 Task: Upload an image "Image1" from your computer in the comment.
Action: Mouse pressed left at (446, 262)
Screenshot: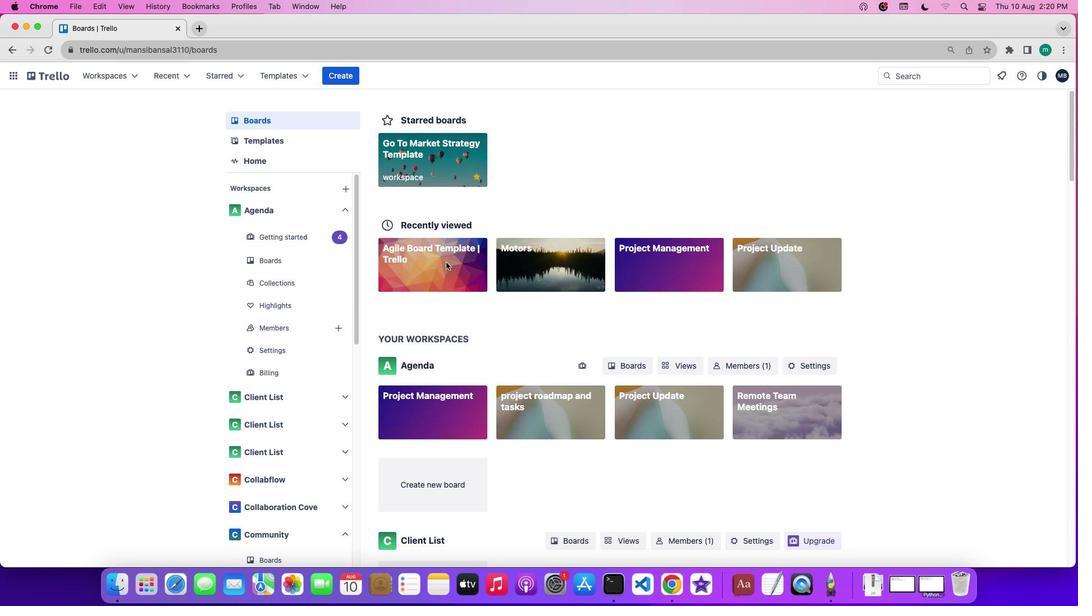 
Action: Mouse moved to (445, 262)
Screenshot: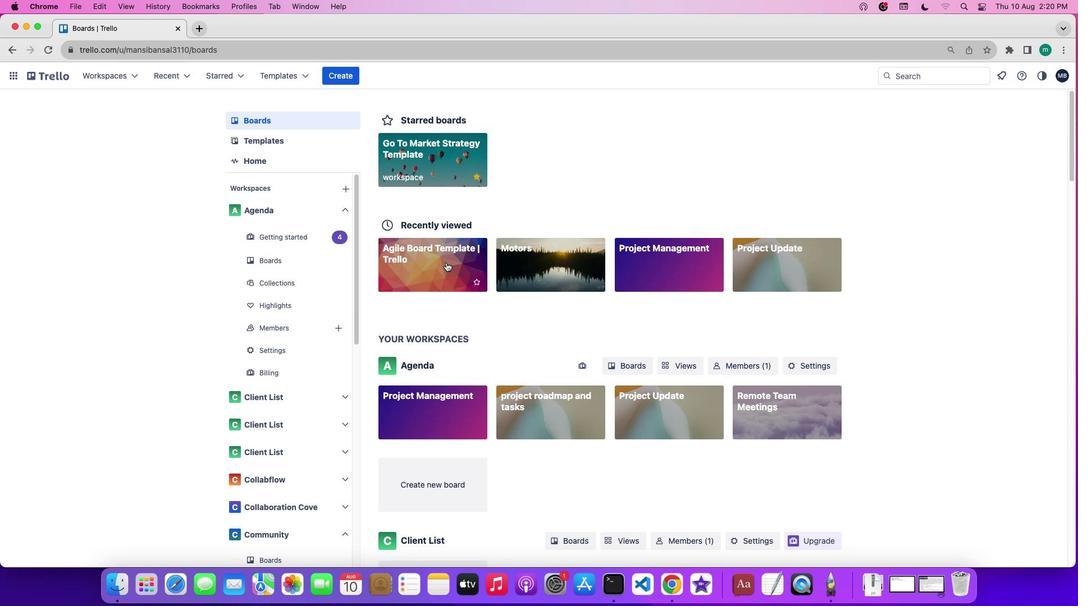 
Action: Mouse pressed left at (445, 262)
Screenshot: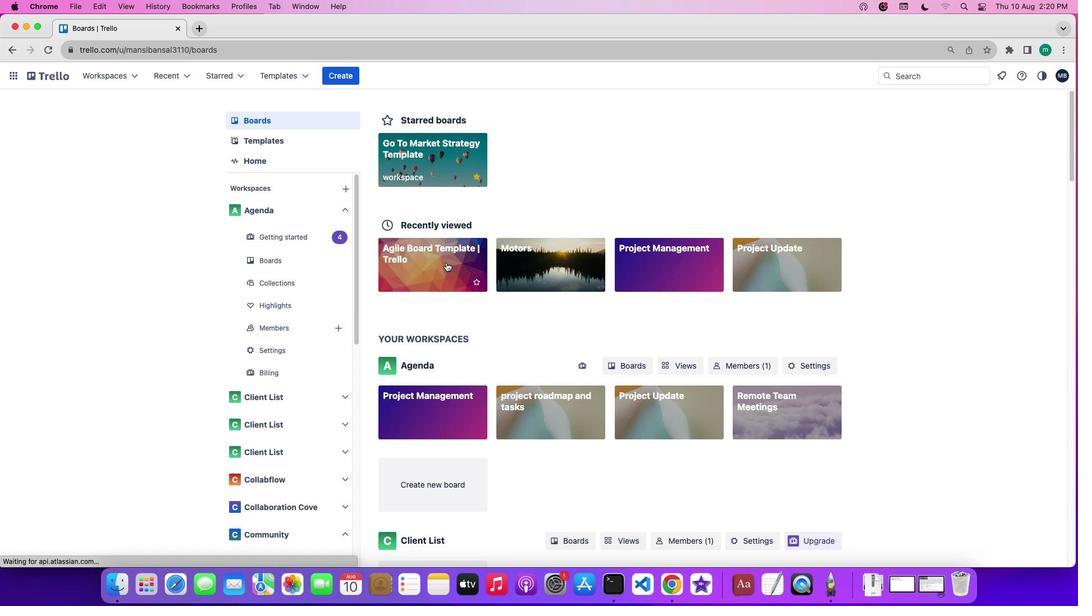 
Action: Mouse moved to (130, 380)
Screenshot: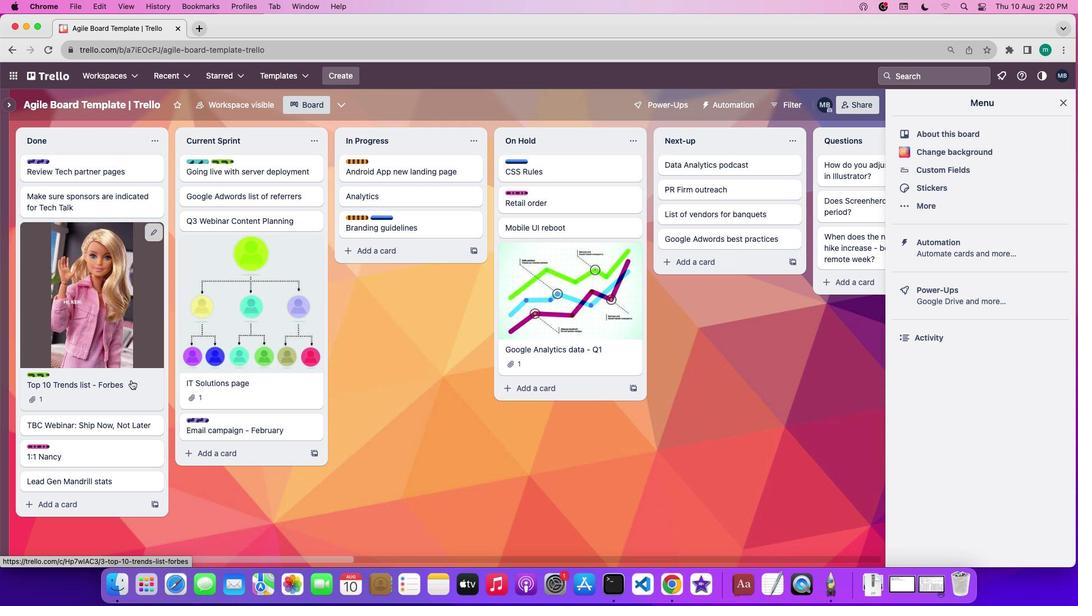 
Action: Mouse pressed left at (130, 380)
Screenshot: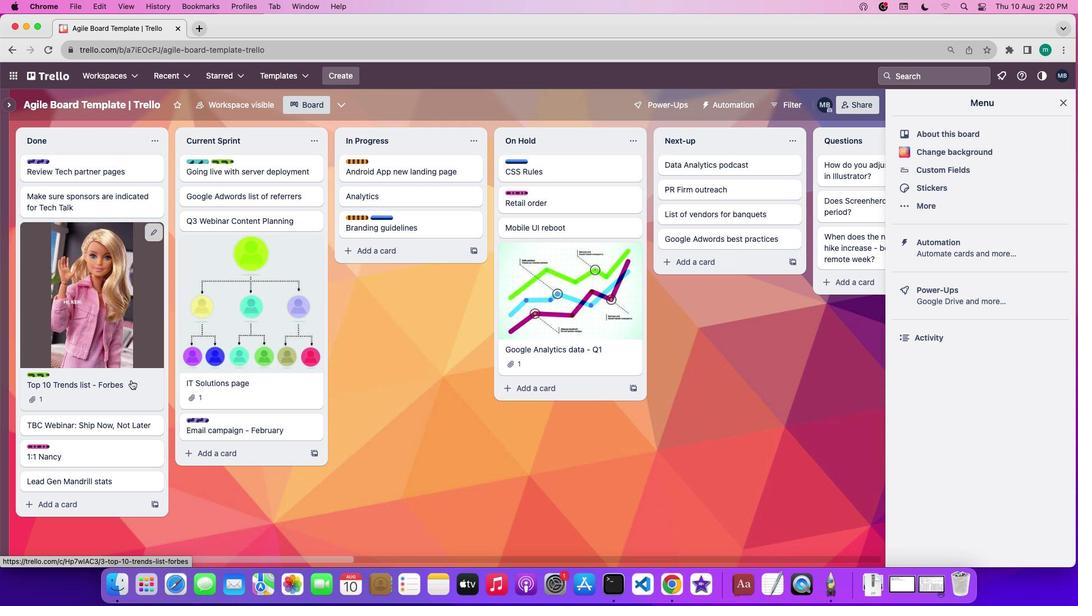 
Action: Mouse moved to (563, 356)
Screenshot: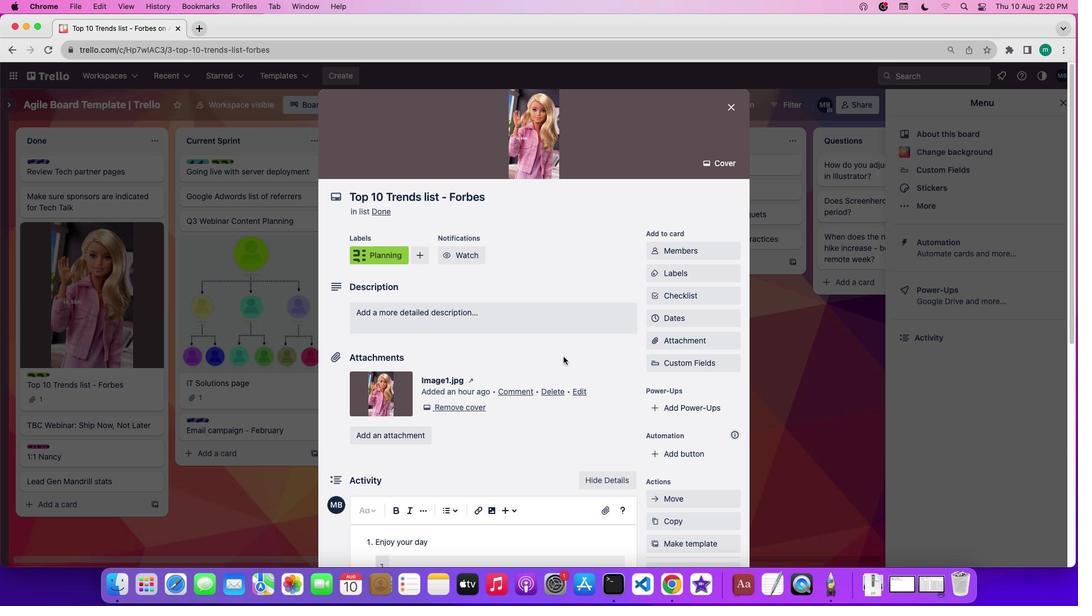
Action: Mouse scrolled (563, 356) with delta (0, 0)
Screenshot: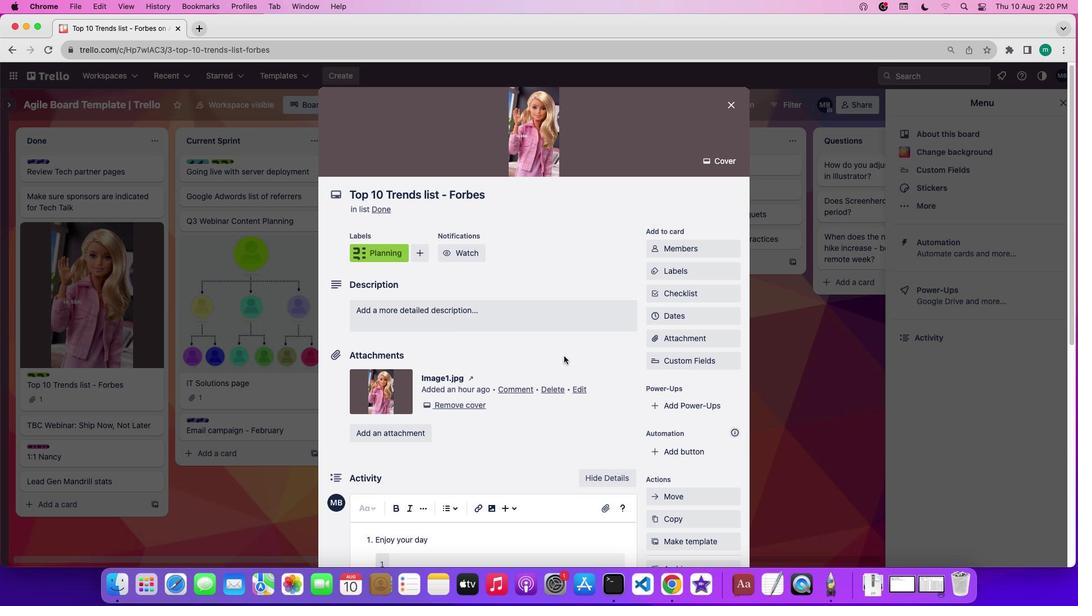 
Action: Mouse scrolled (563, 356) with delta (0, 0)
Screenshot: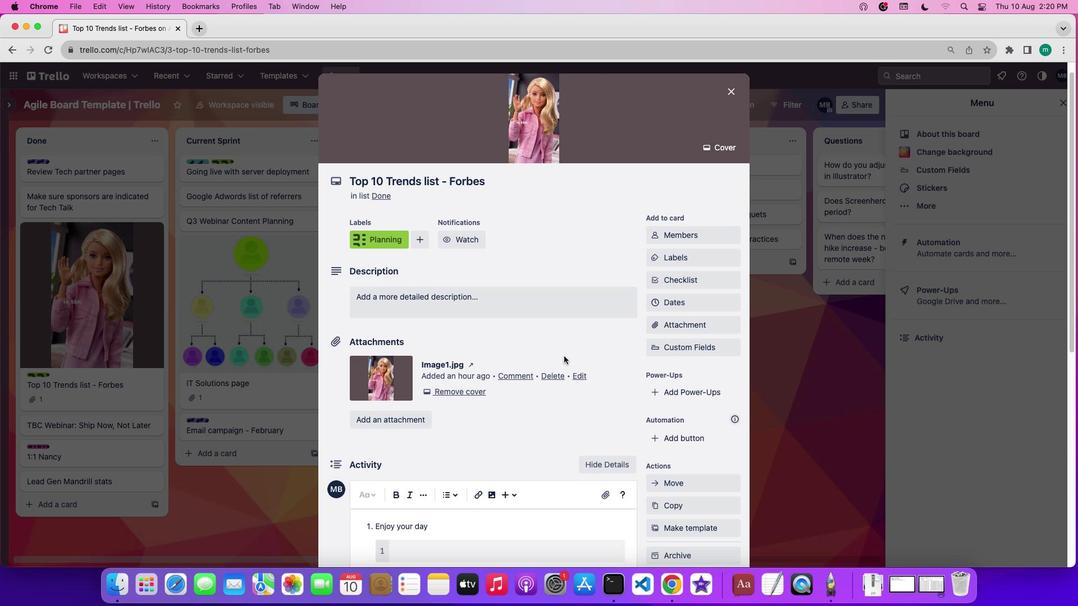 
Action: Mouse moved to (563, 356)
Screenshot: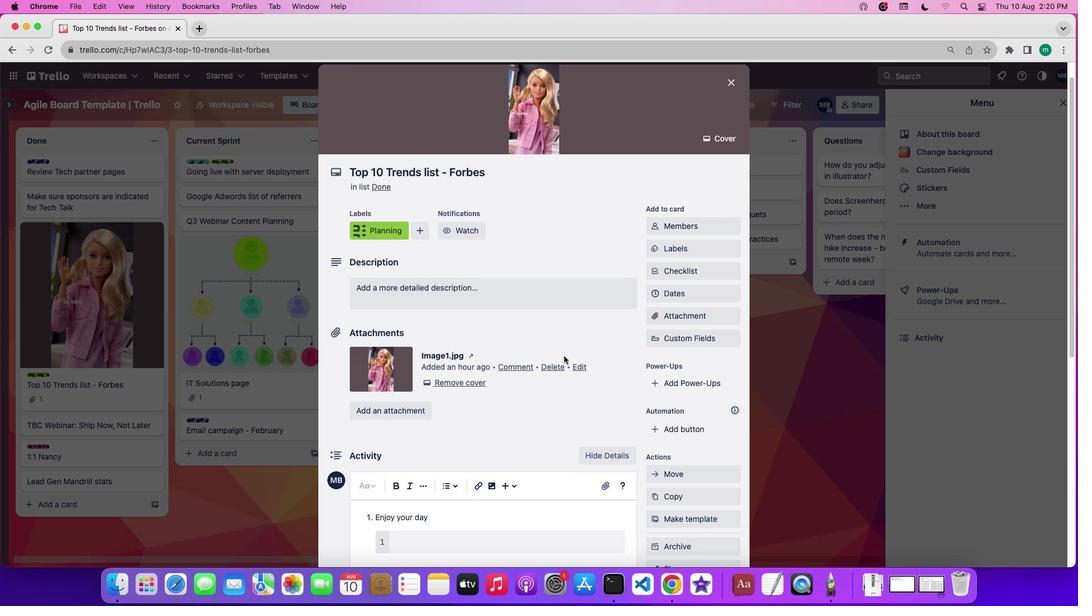 
Action: Mouse scrolled (563, 356) with delta (0, 0)
Screenshot: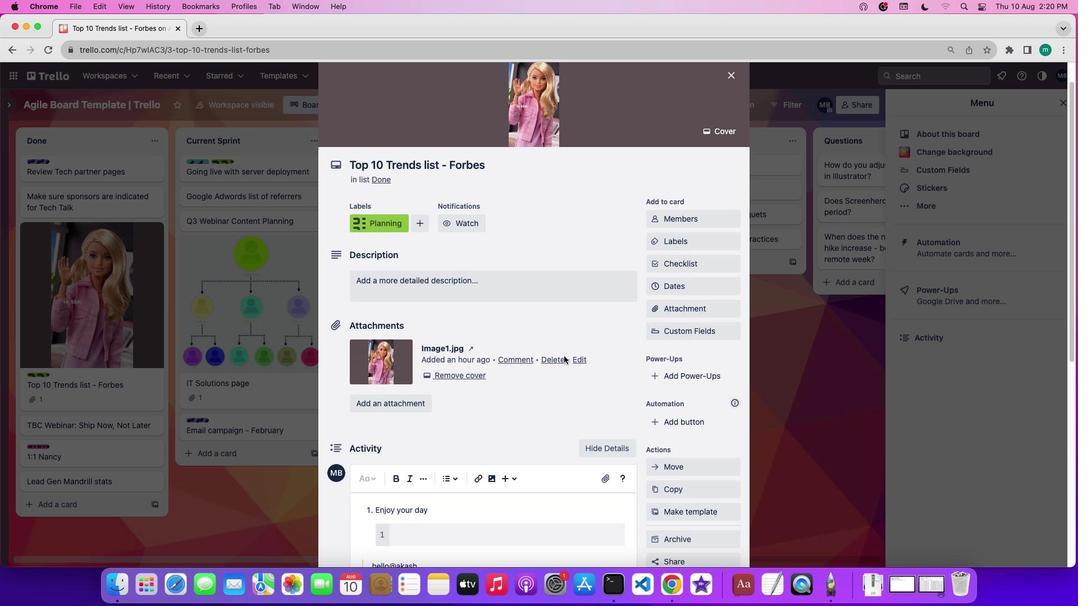 
Action: Mouse scrolled (563, 356) with delta (0, 0)
Screenshot: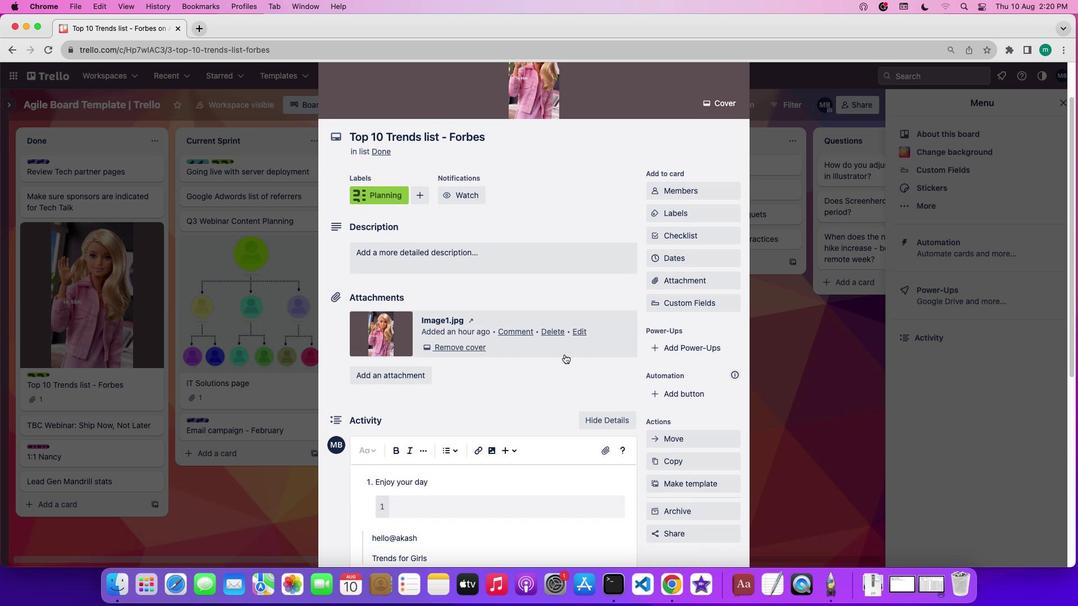 
Action: Mouse moved to (564, 354)
Screenshot: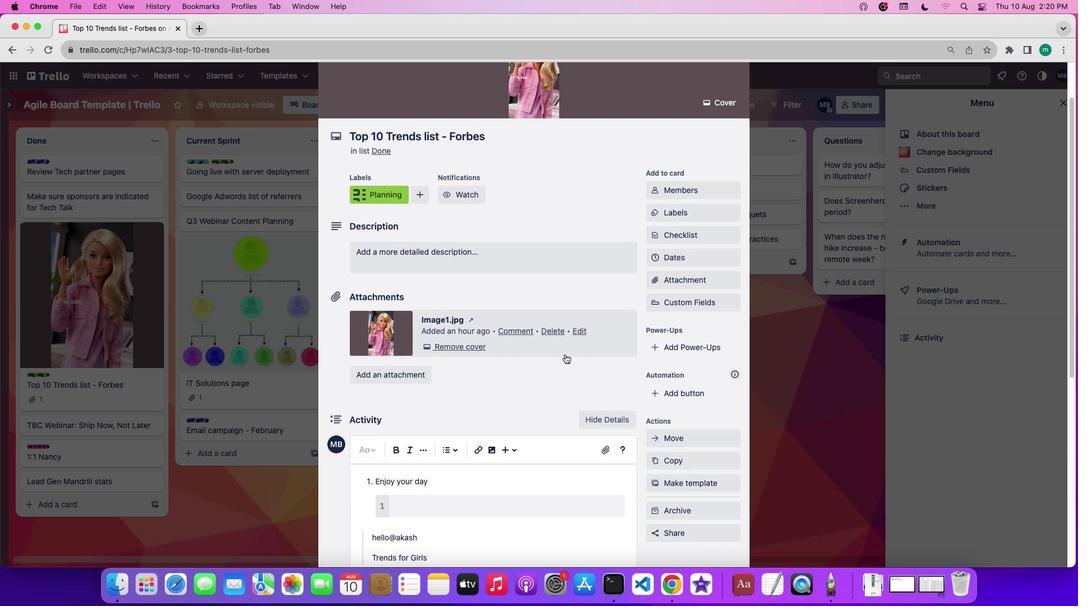 
Action: Mouse scrolled (564, 354) with delta (0, 0)
Screenshot: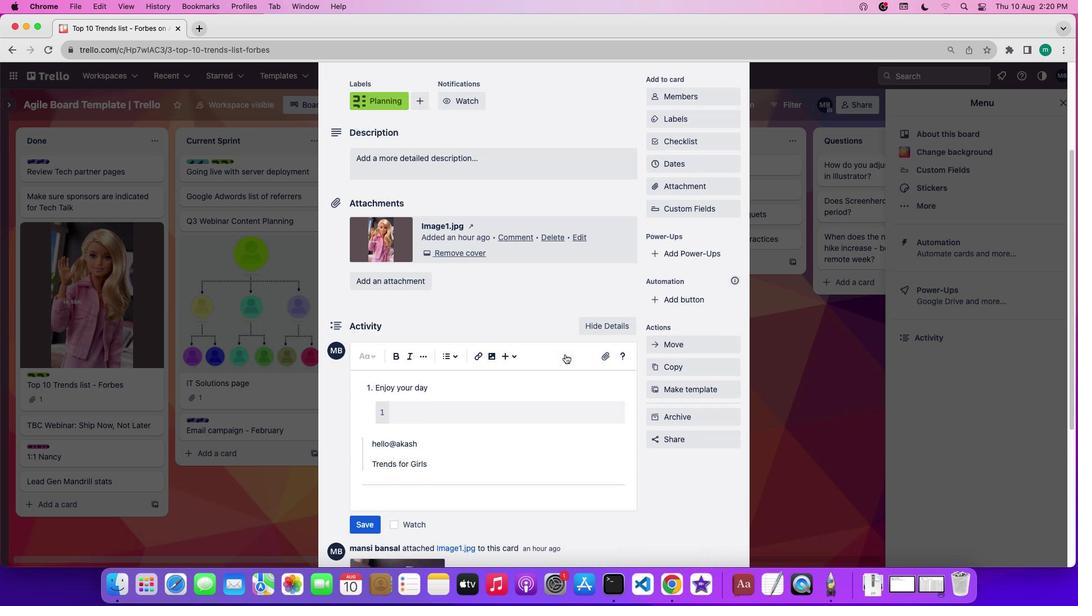 
Action: Mouse scrolled (564, 354) with delta (0, 0)
Screenshot: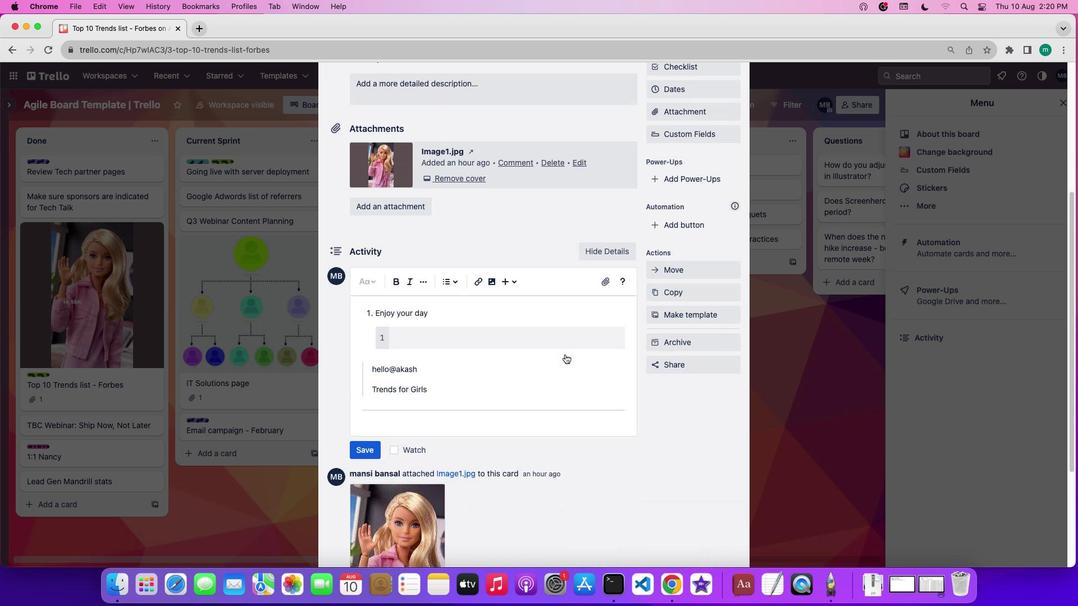 
Action: Mouse scrolled (564, 354) with delta (0, -1)
Screenshot: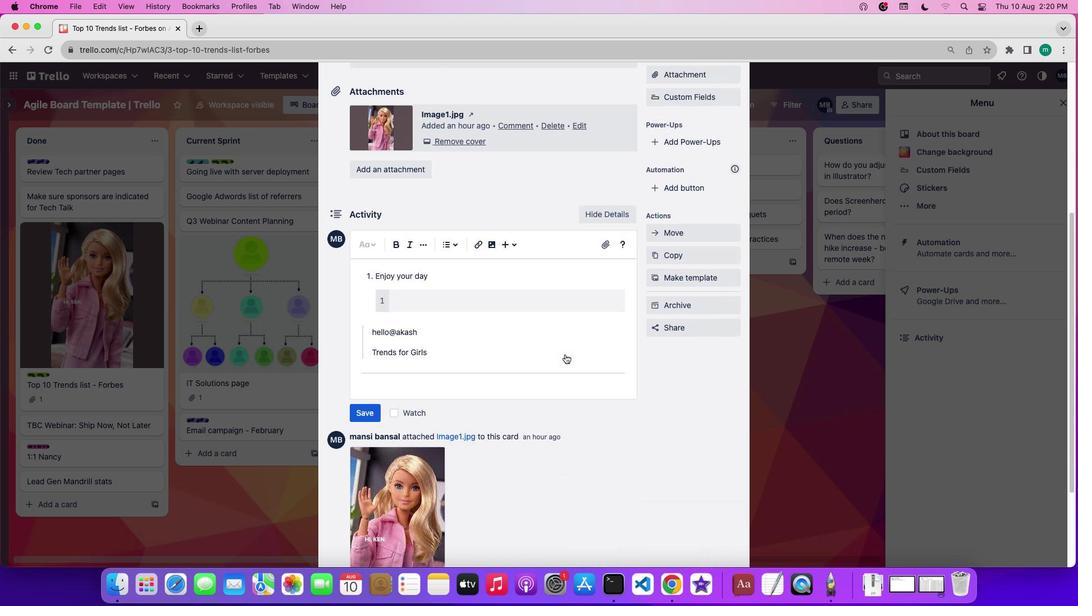 
Action: Mouse scrolled (564, 354) with delta (0, -2)
Screenshot: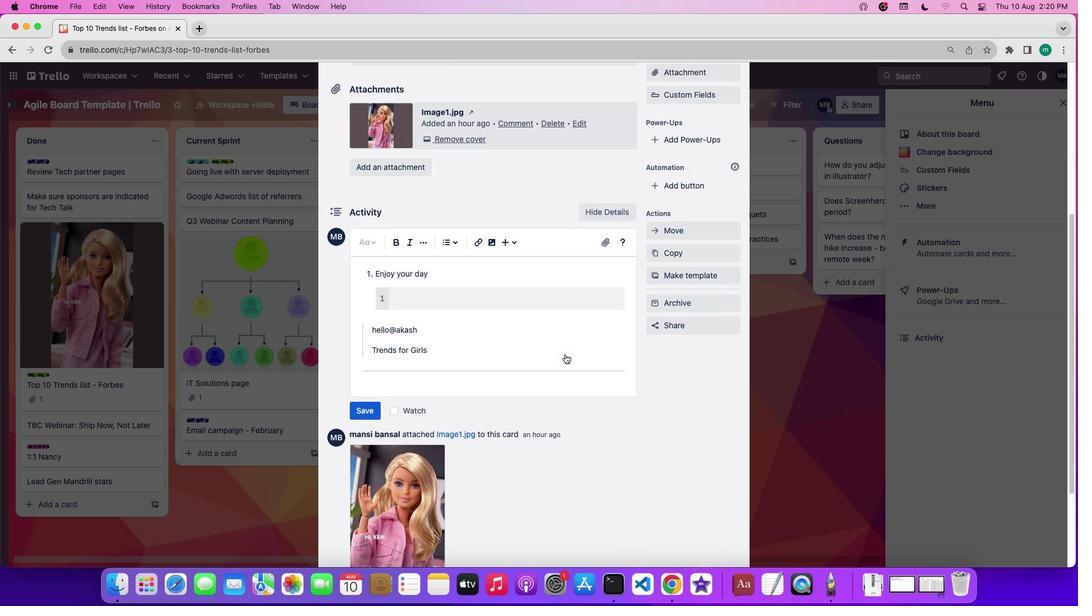 
Action: Mouse scrolled (564, 354) with delta (0, 0)
Screenshot: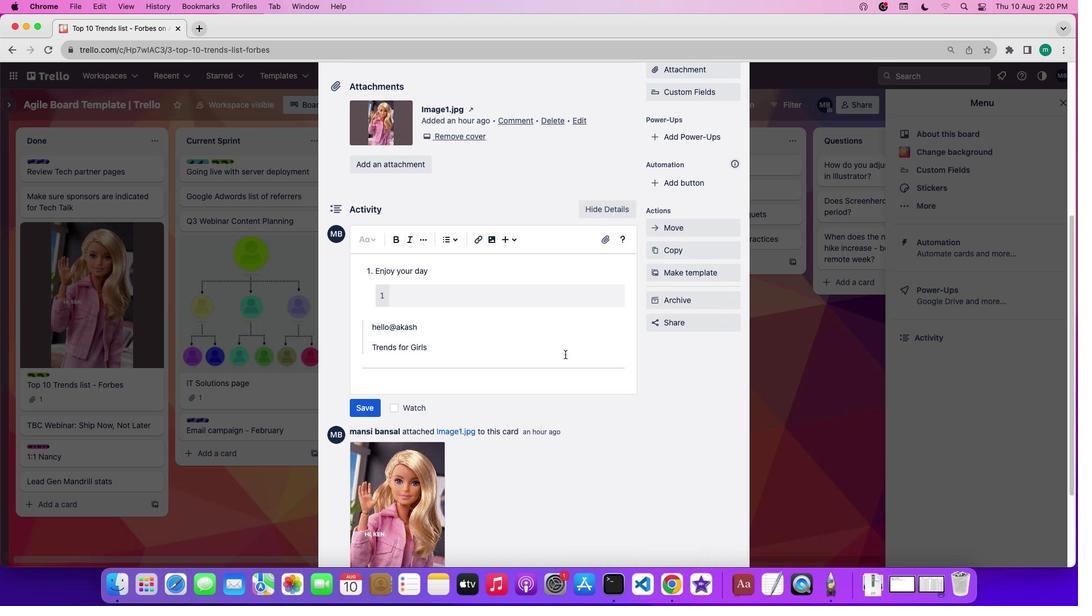 
Action: Mouse scrolled (564, 354) with delta (0, 0)
Screenshot: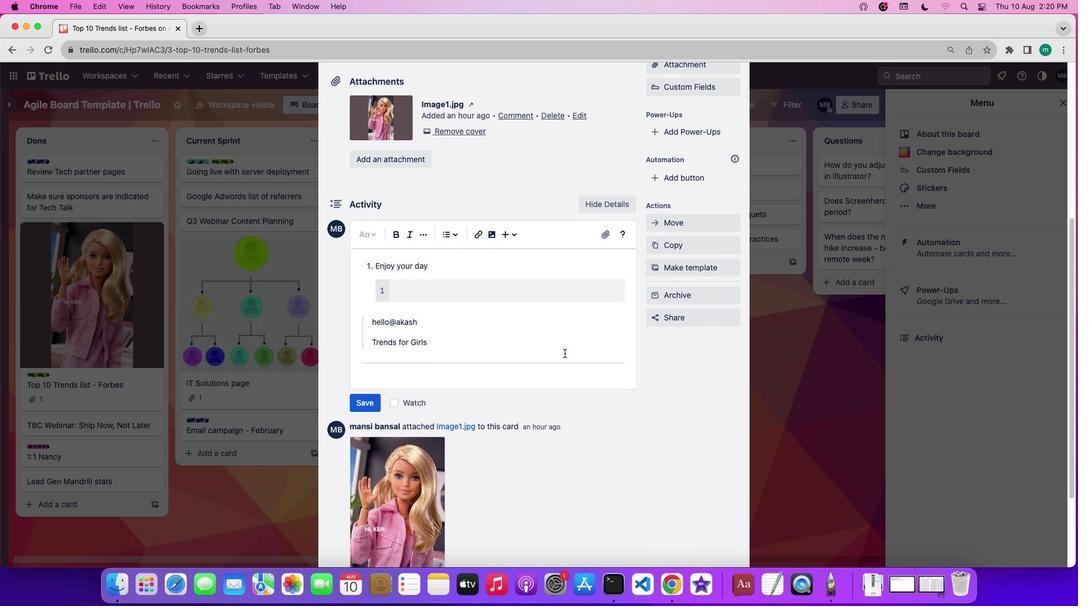 
Action: Mouse scrolled (564, 354) with delta (0, 0)
Screenshot: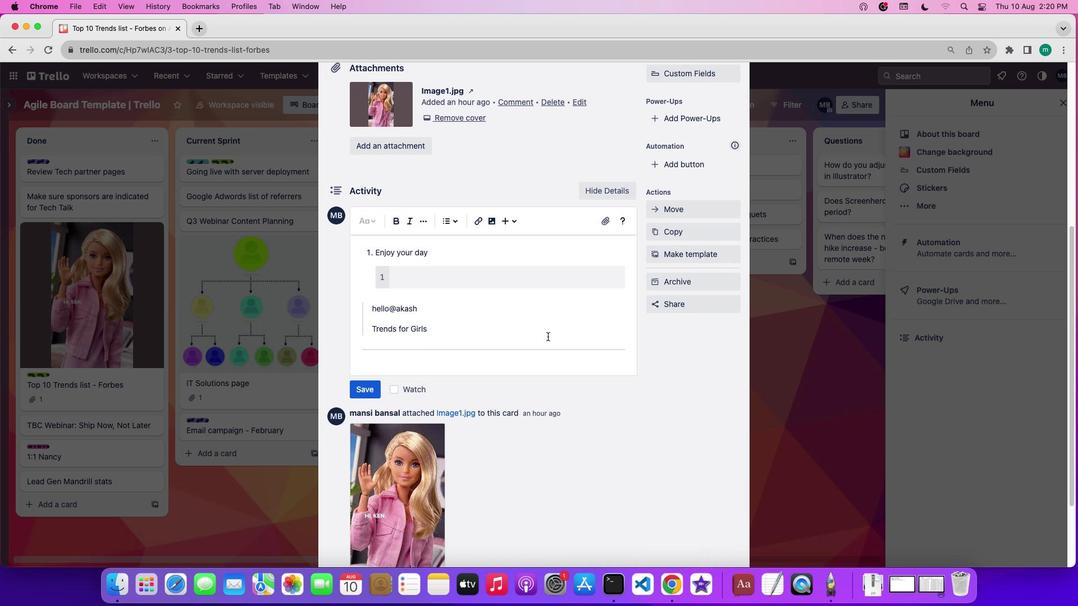 
Action: Mouse moved to (609, 216)
Screenshot: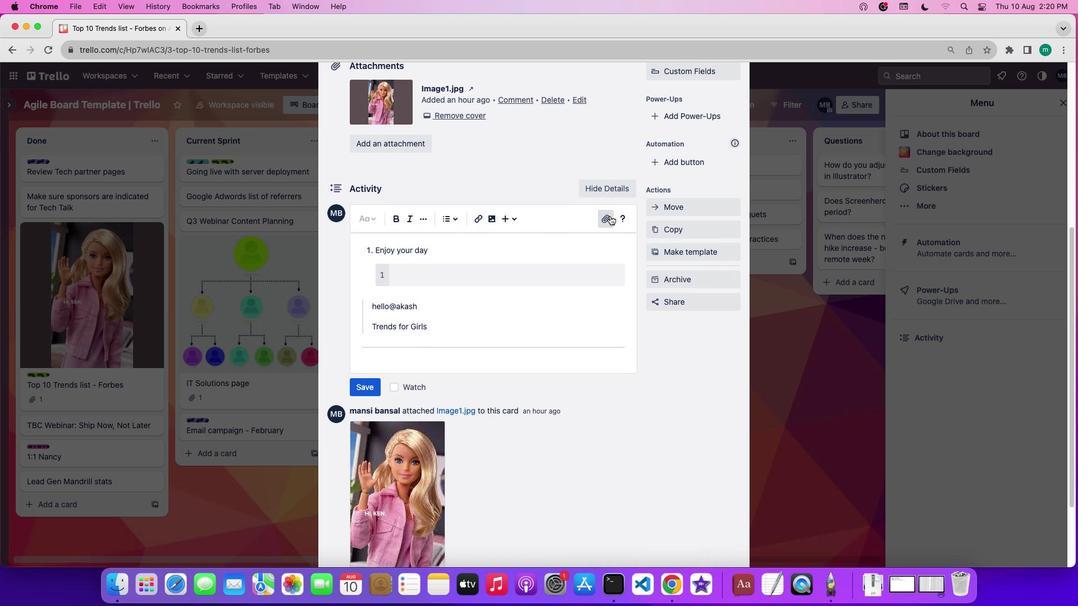 
Action: Mouse pressed left at (609, 216)
Screenshot: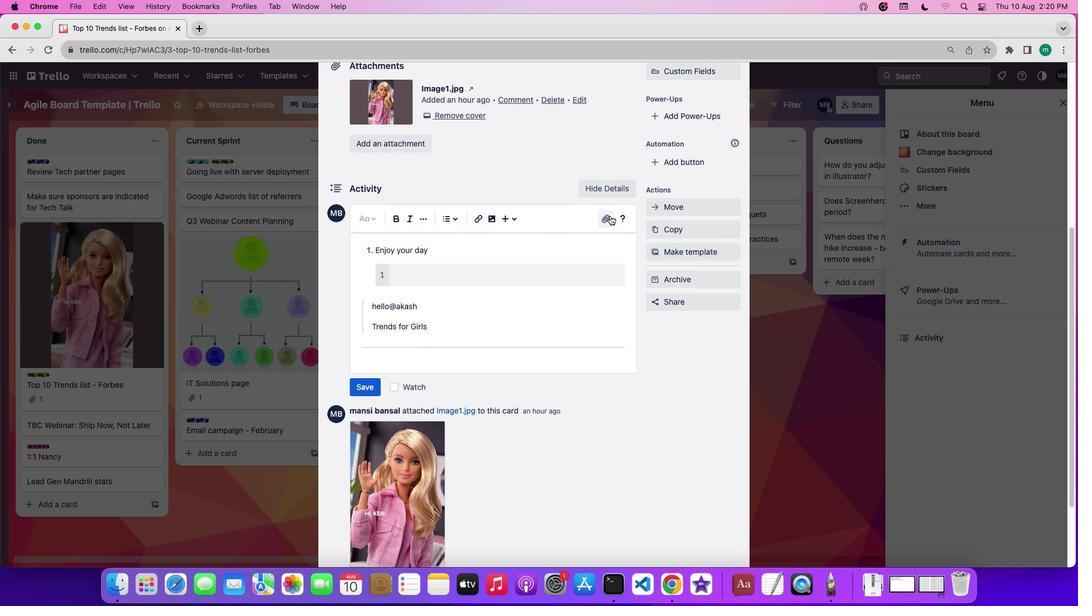
Action: Mouse moved to (476, 279)
Screenshot: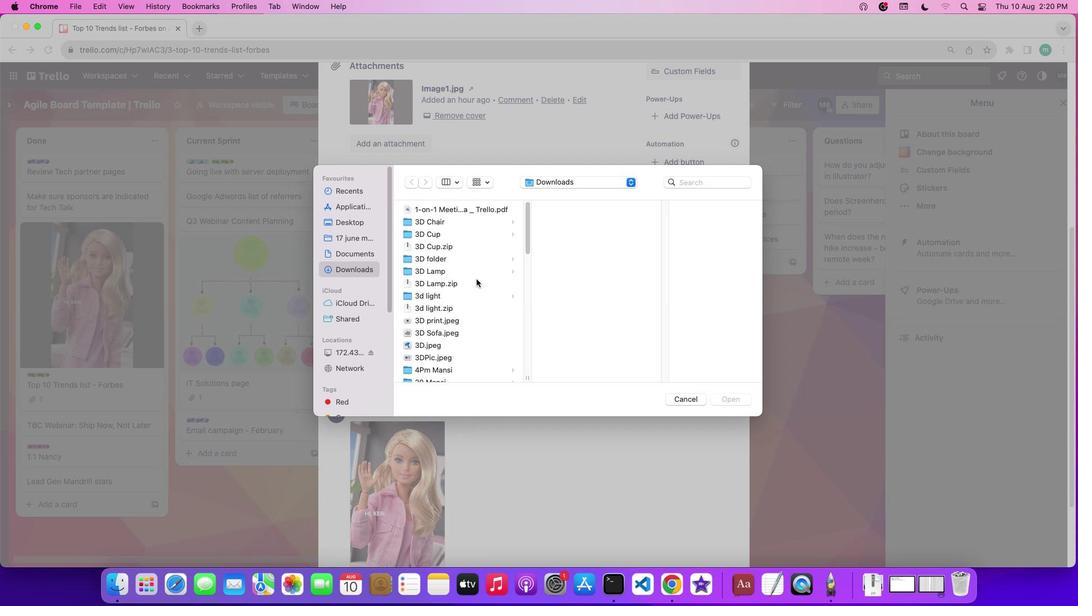 
Action: Mouse scrolled (476, 279) with delta (0, 0)
Screenshot: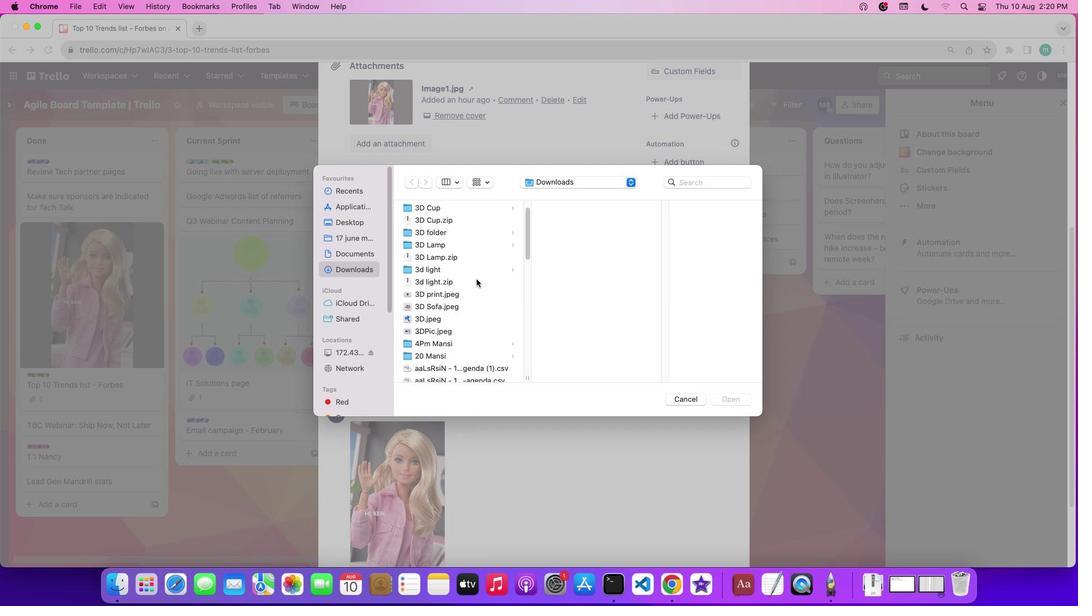 
Action: Mouse scrolled (476, 279) with delta (0, 0)
Screenshot: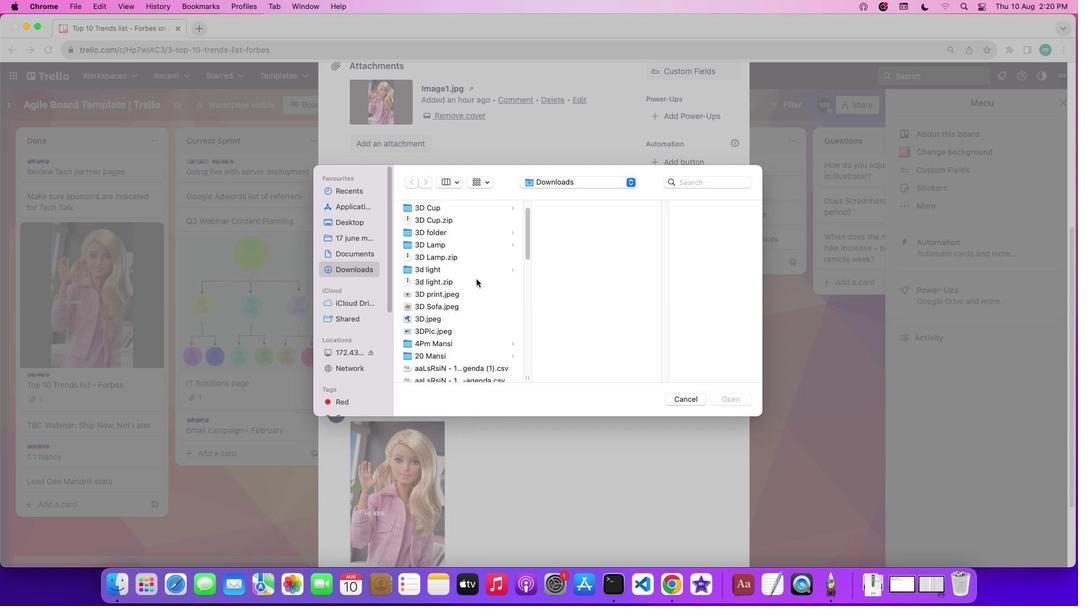 
Action: Mouse scrolled (476, 279) with delta (0, 0)
Screenshot: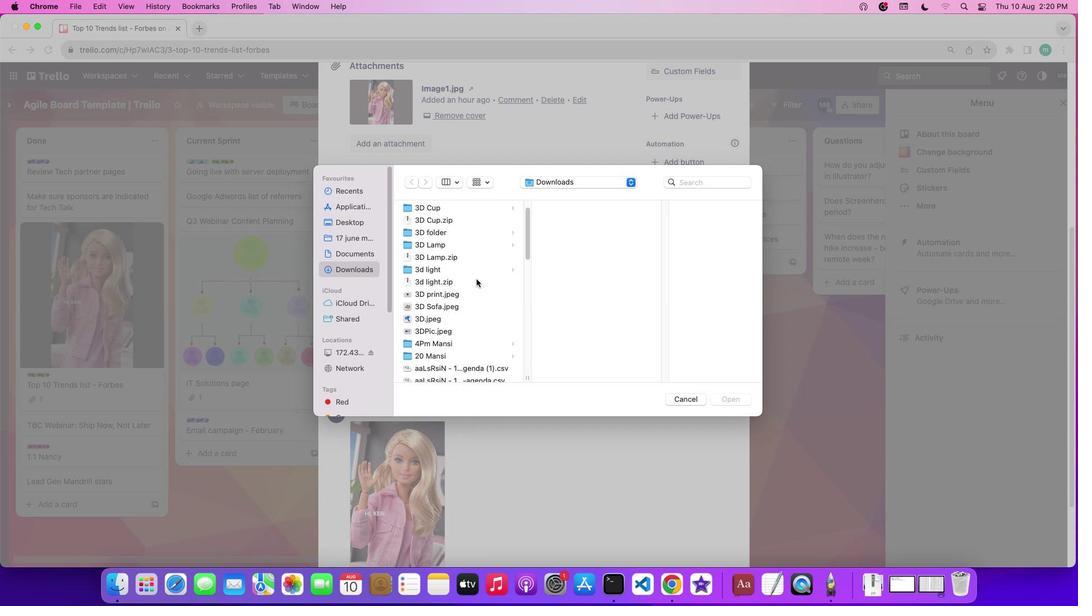 
Action: Mouse scrolled (476, 279) with delta (0, 0)
Screenshot: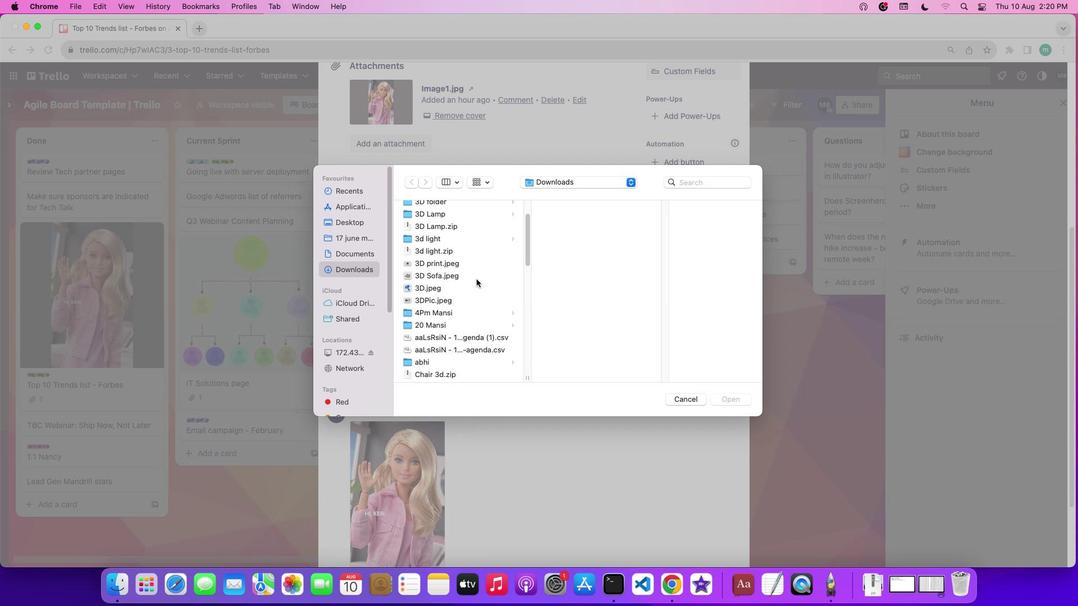 
Action: Mouse scrolled (476, 279) with delta (0, 0)
Screenshot: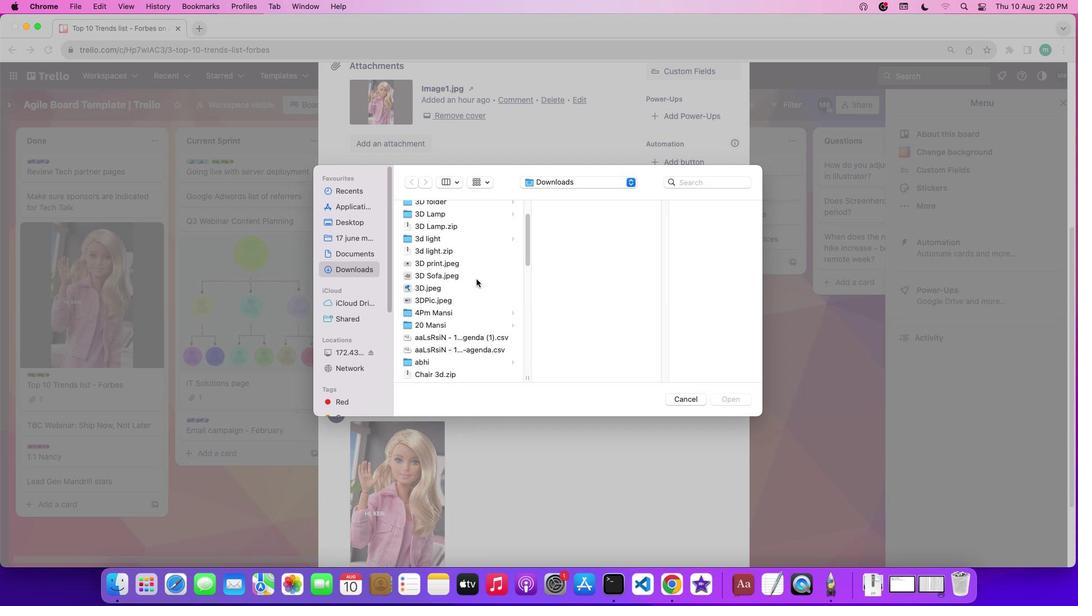 
Action: Mouse scrolled (476, 279) with delta (0, 0)
Screenshot: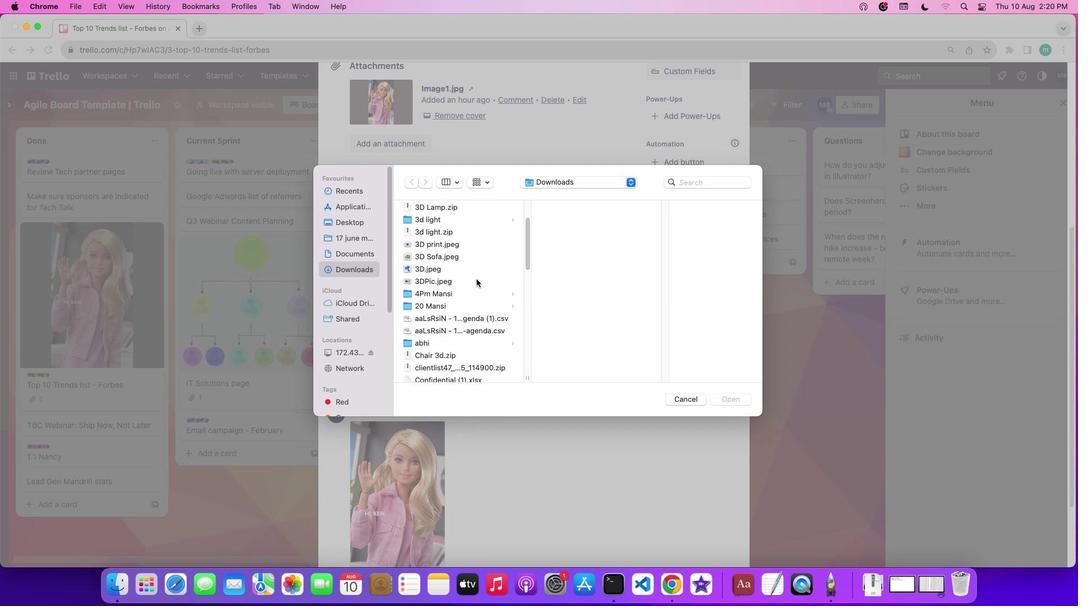 
Action: Mouse scrolled (476, 279) with delta (0, 0)
Screenshot: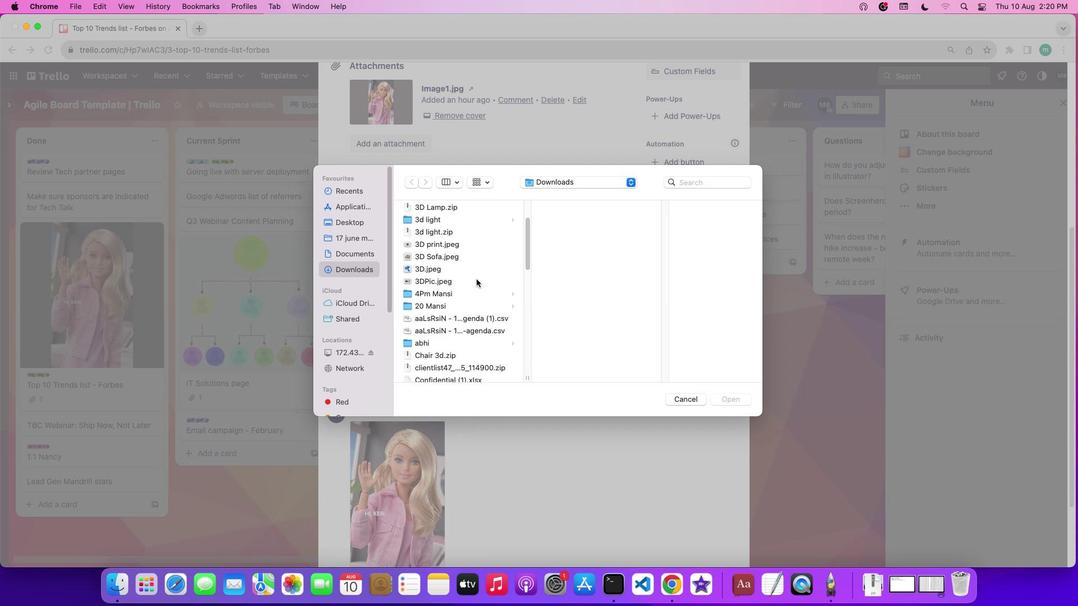 
Action: Mouse moved to (476, 279)
Screenshot: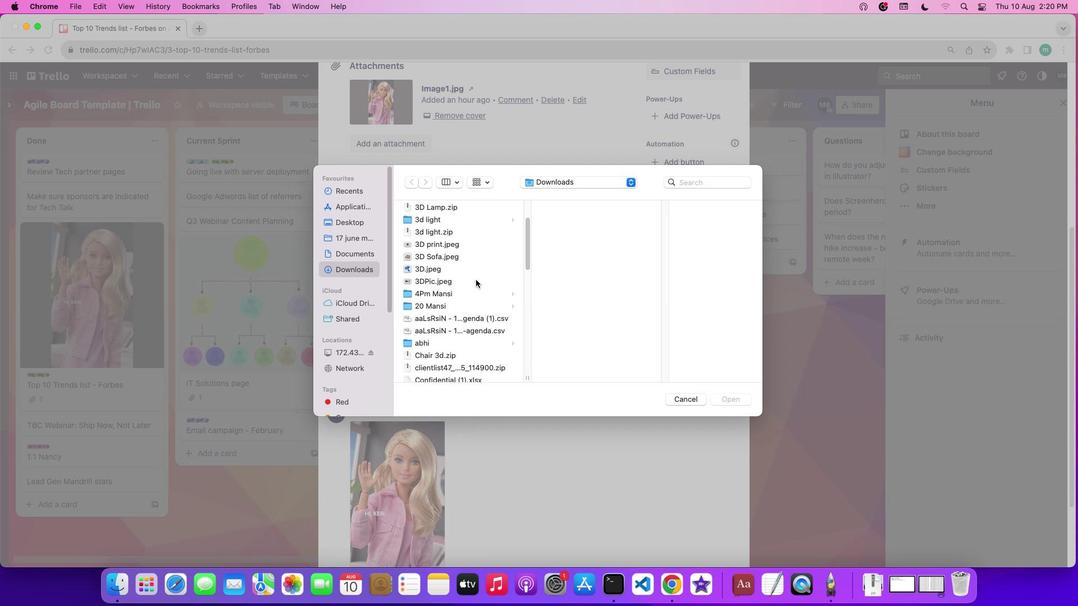 
Action: Mouse scrolled (476, 279) with delta (0, 0)
Screenshot: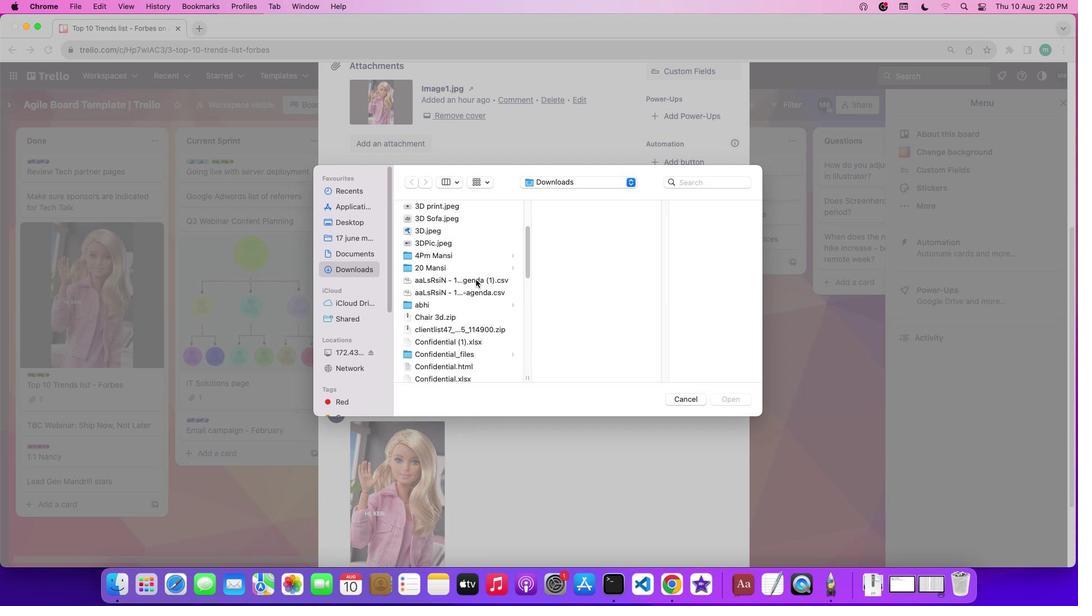 
Action: Mouse scrolled (476, 279) with delta (0, 0)
Screenshot: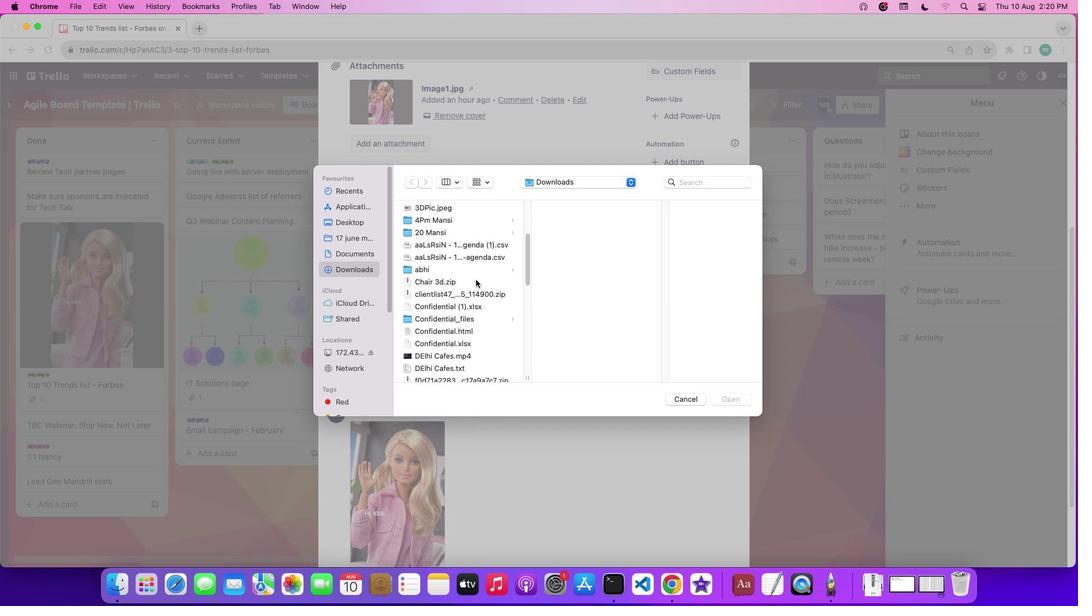 
Action: Mouse scrolled (476, 279) with delta (0, -1)
Screenshot: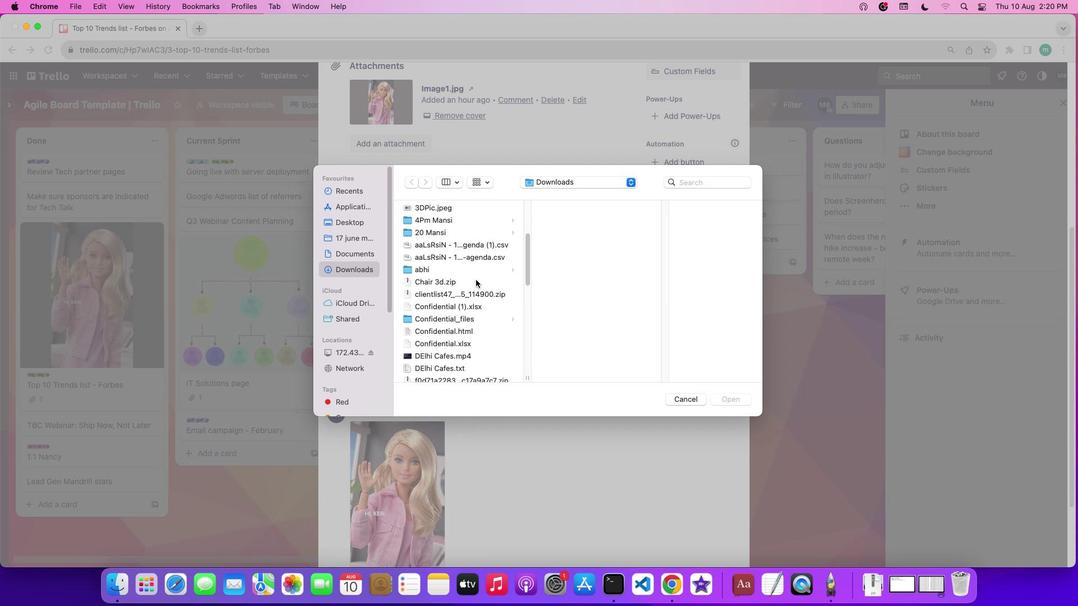 
Action: Mouse scrolled (476, 279) with delta (0, -1)
Screenshot: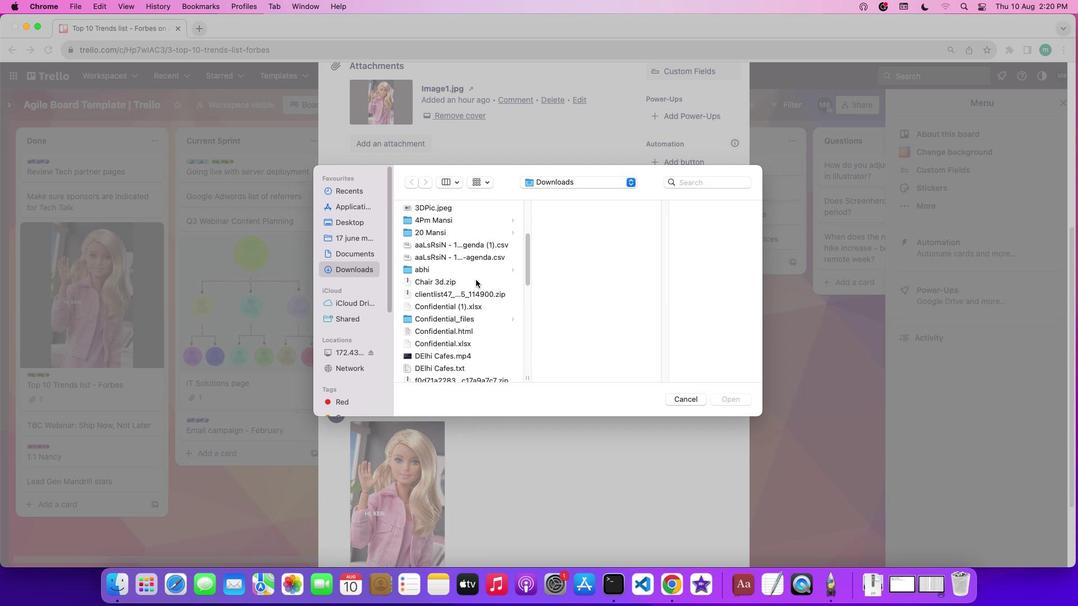 
Action: Mouse moved to (475, 280)
Screenshot: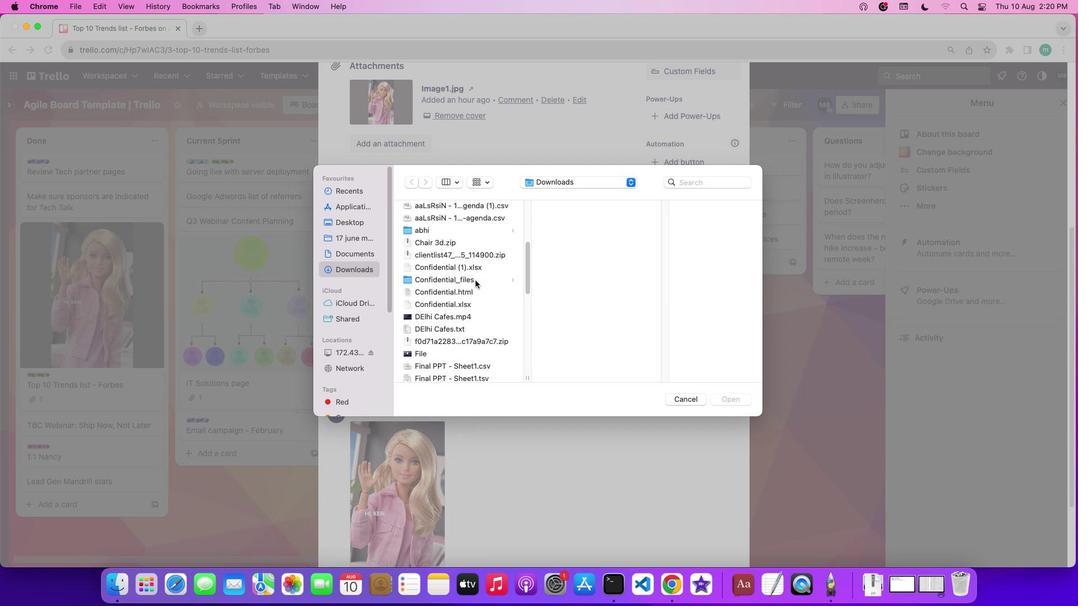 
Action: Mouse scrolled (475, 280) with delta (0, 0)
Screenshot: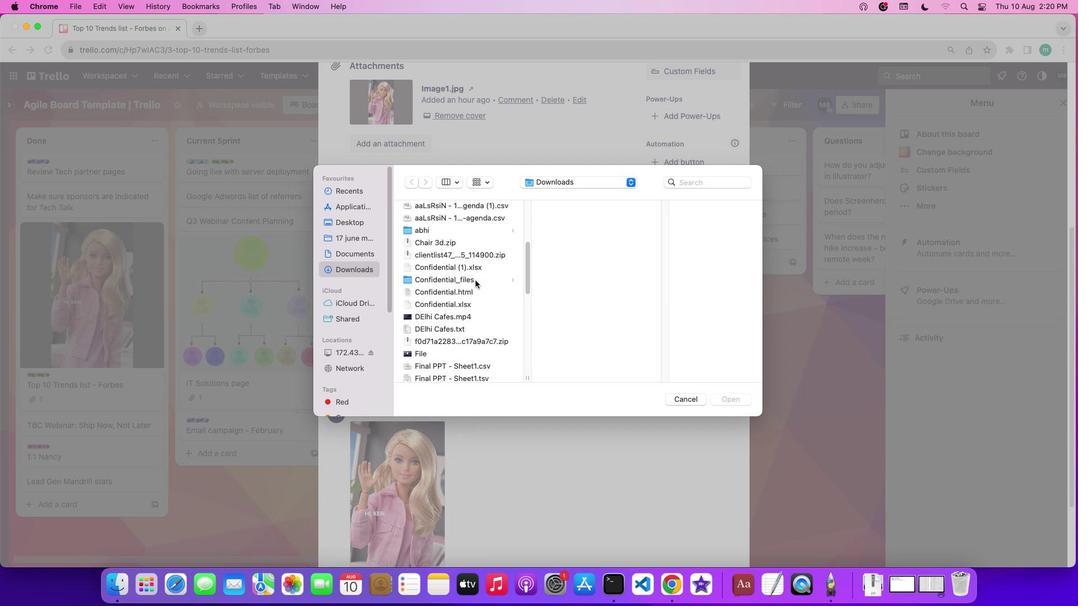 
Action: Mouse moved to (475, 280)
Screenshot: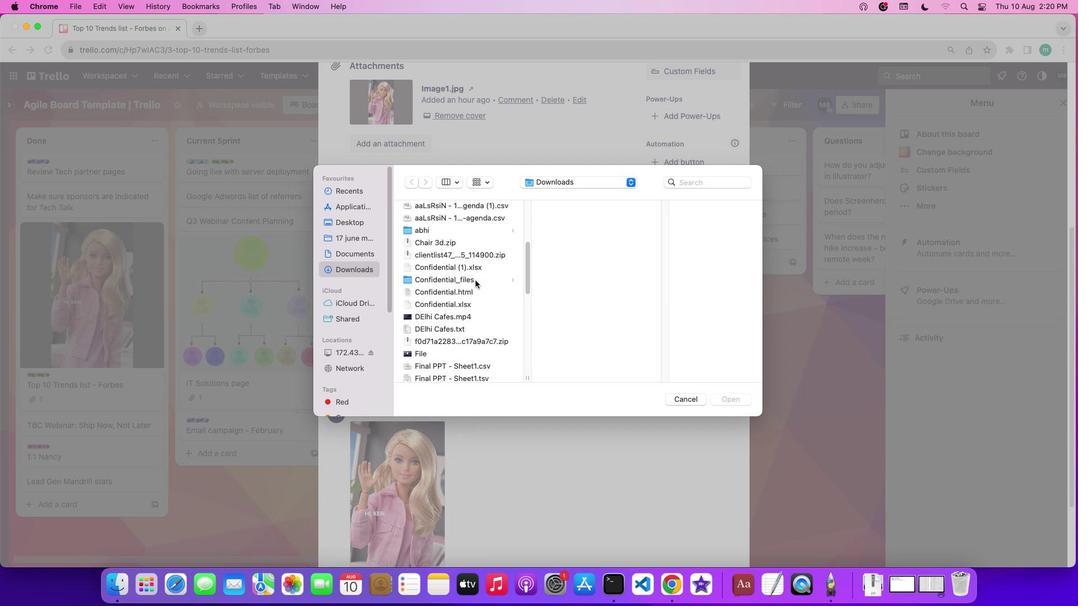 
Action: Mouse scrolled (475, 280) with delta (0, 0)
Screenshot: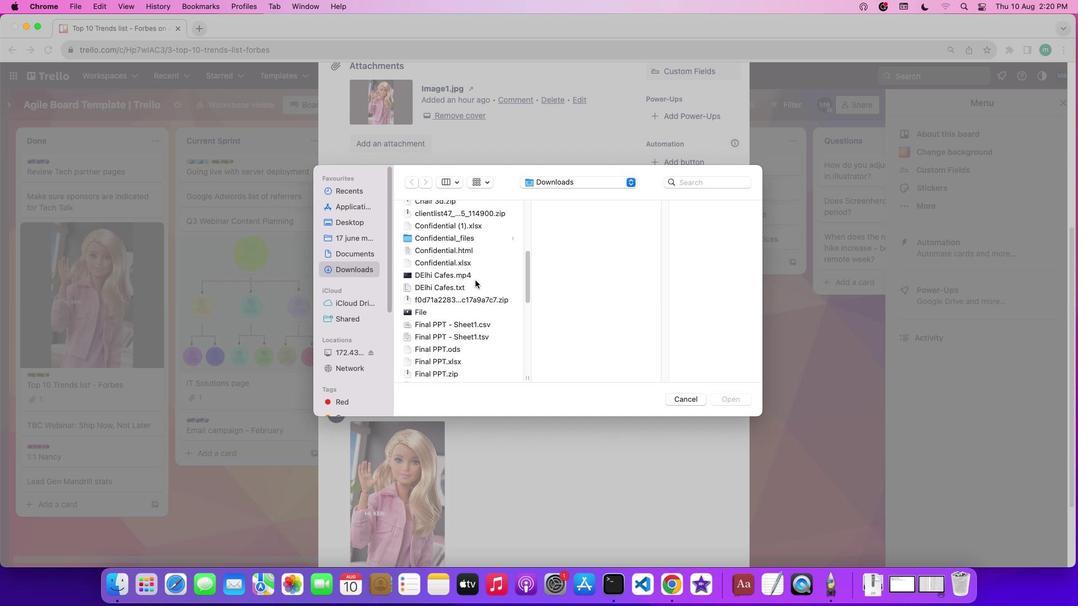 
Action: Mouse scrolled (475, 280) with delta (0, -1)
Screenshot: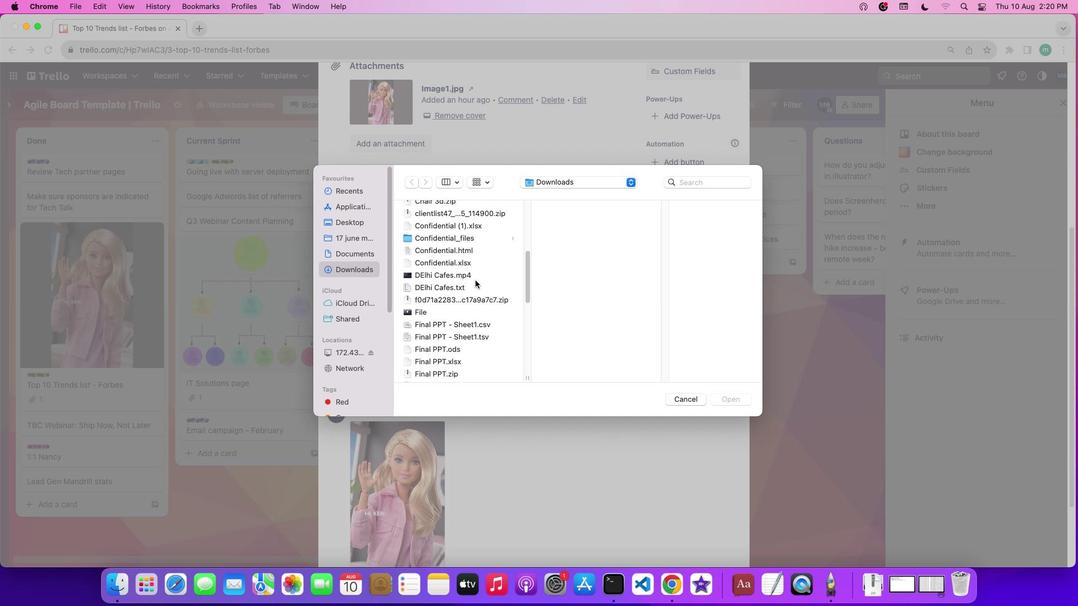 
Action: Mouse scrolled (475, 280) with delta (0, -1)
Screenshot: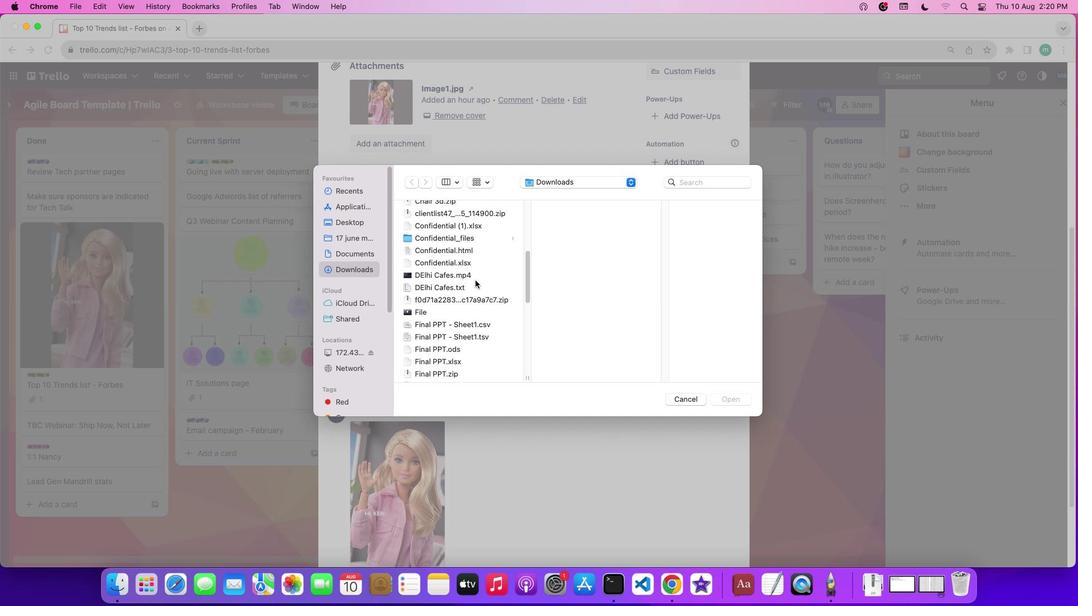 
Action: Mouse moved to (475, 280)
Screenshot: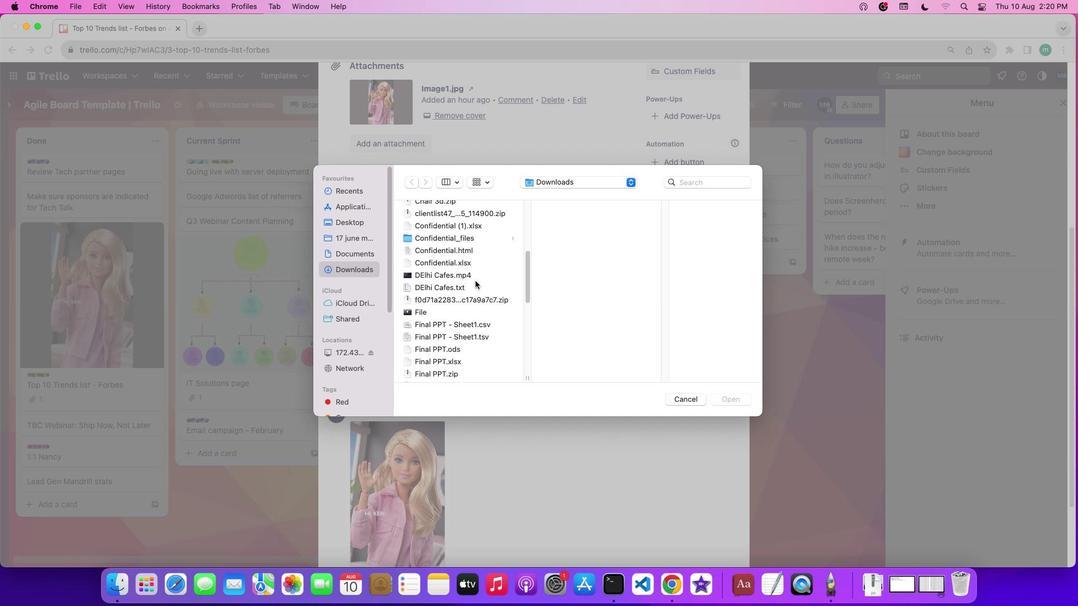 
Action: Mouse scrolled (475, 280) with delta (0, 0)
Screenshot: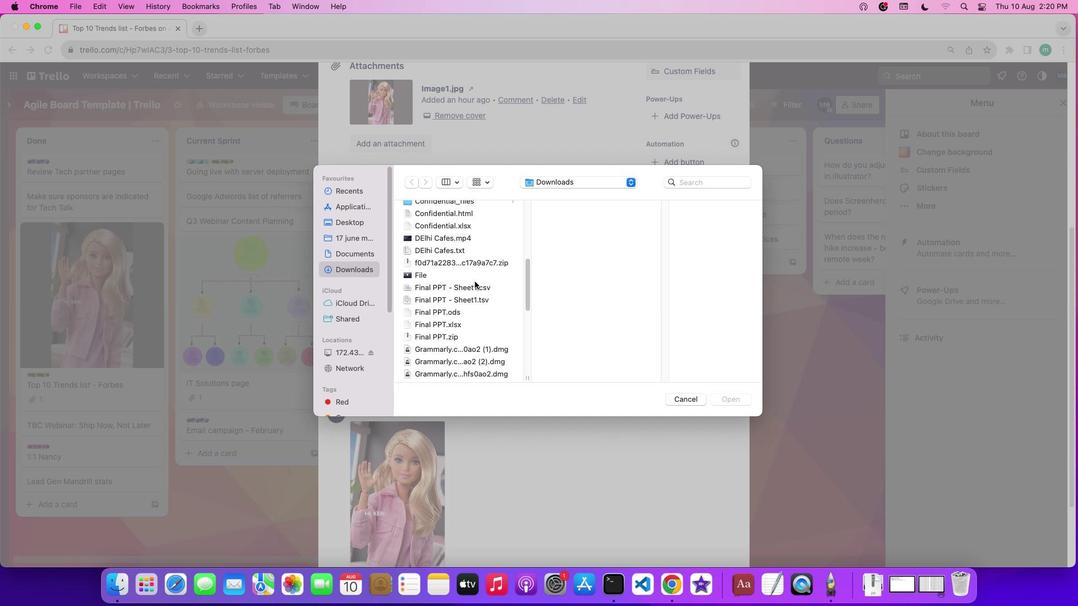 
Action: Mouse moved to (475, 281)
Screenshot: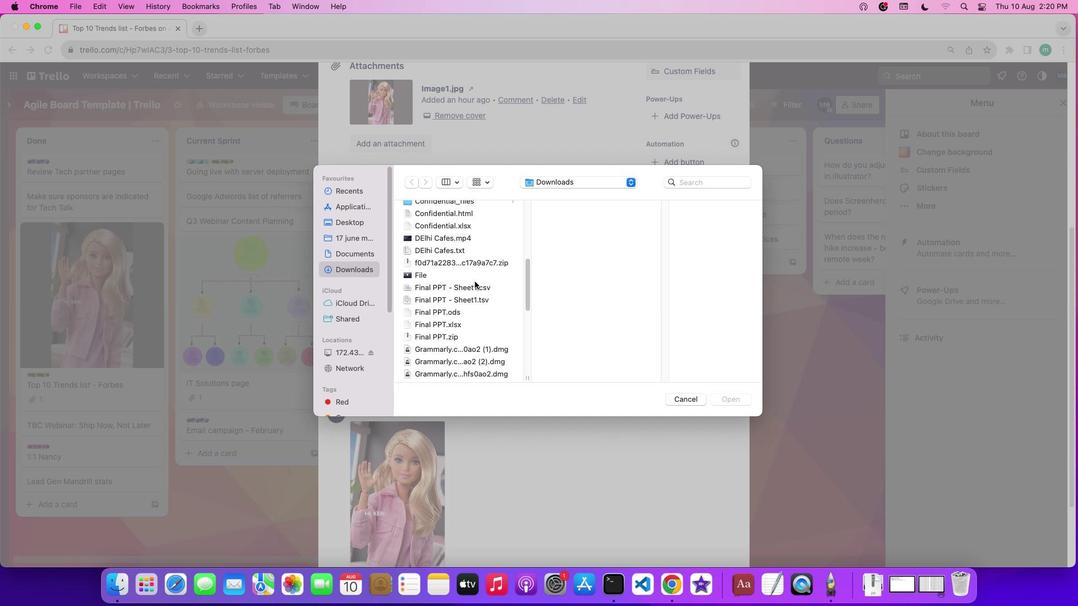 
Action: Mouse scrolled (475, 281) with delta (0, 0)
Screenshot: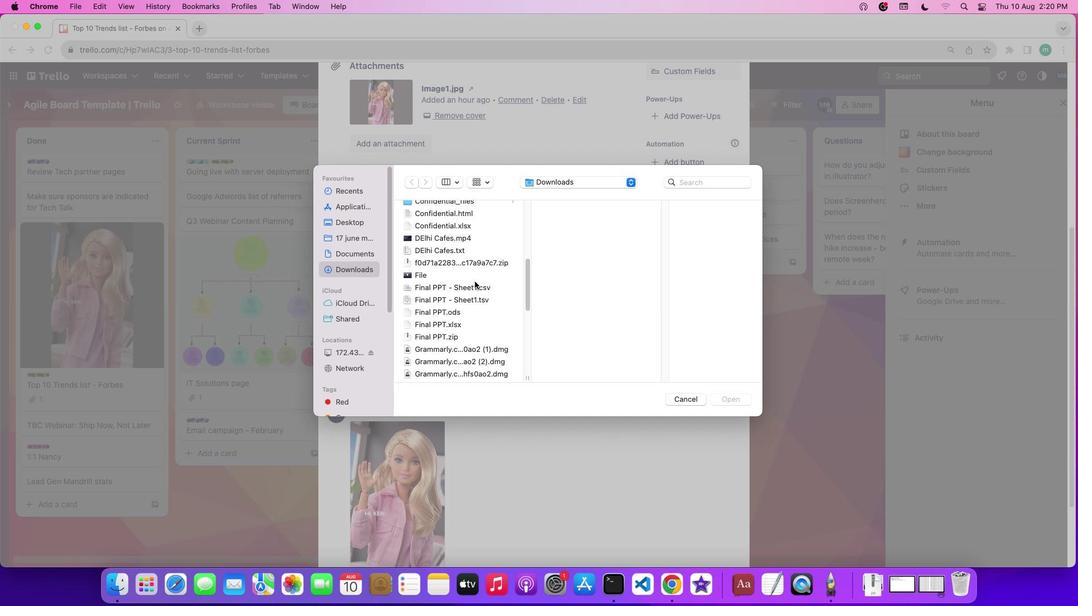 
Action: Mouse moved to (475, 281)
Screenshot: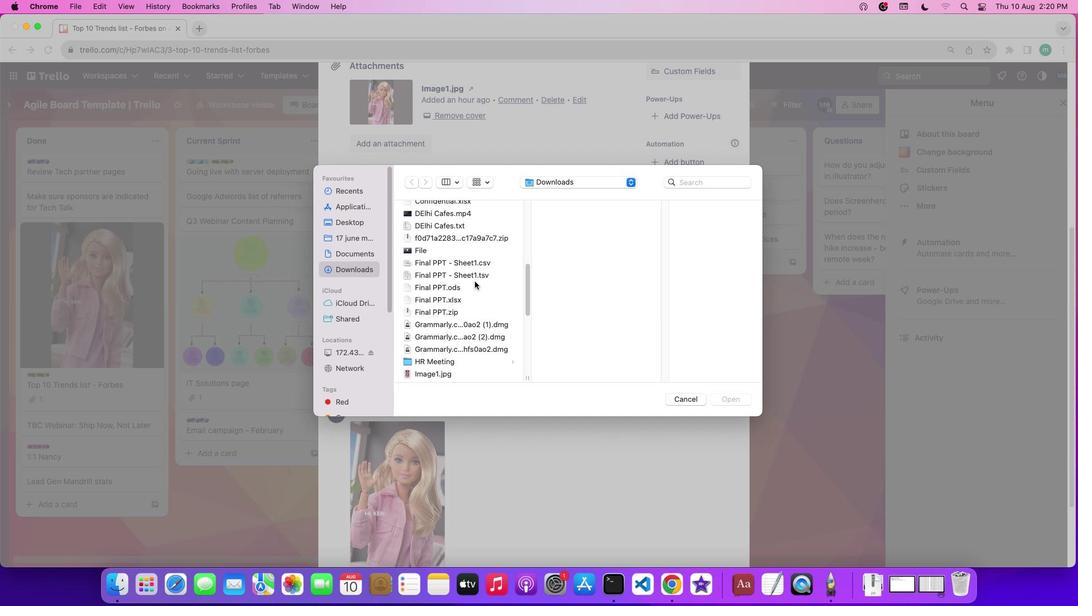 
Action: Mouse scrolled (475, 281) with delta (0, -1)
Screenshot: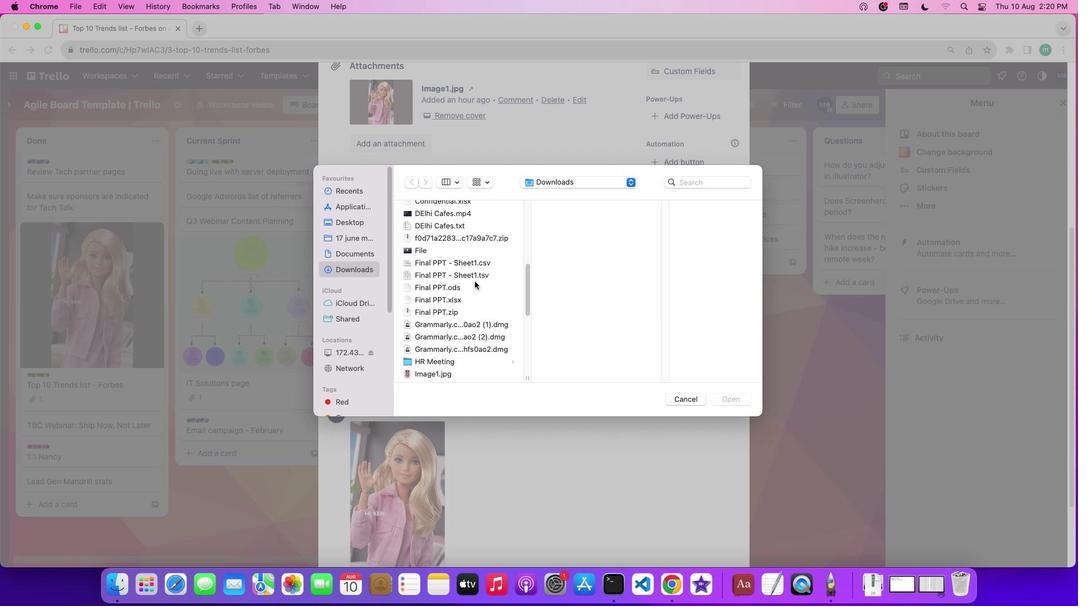 
Action: Mouse scrolled (475, 281) with delta (0, 0)
Screenshot: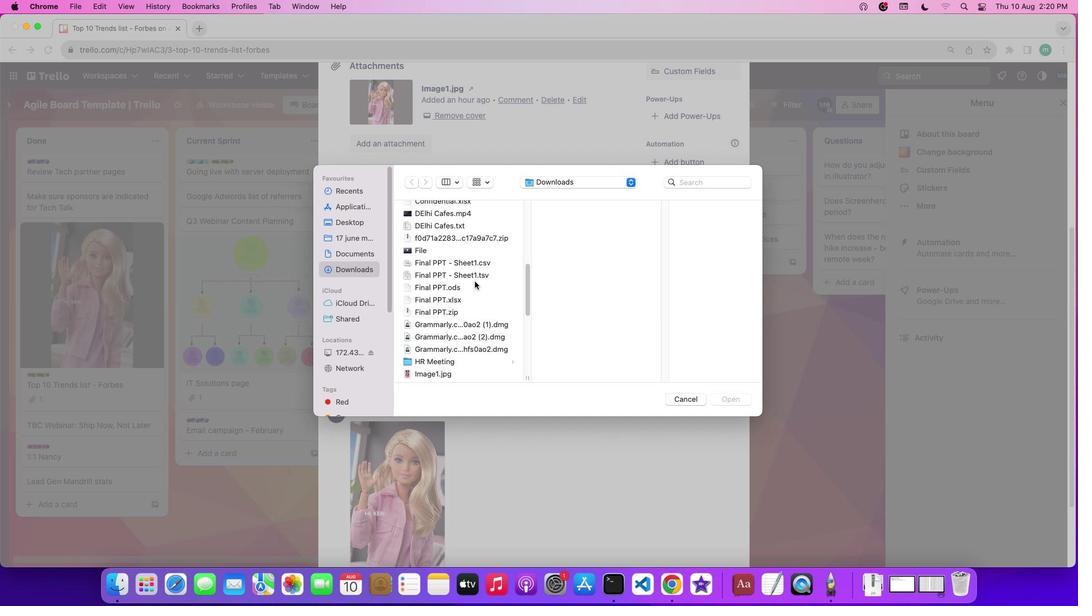 
Action: Mouse moved to (475, 282)
Screenshot: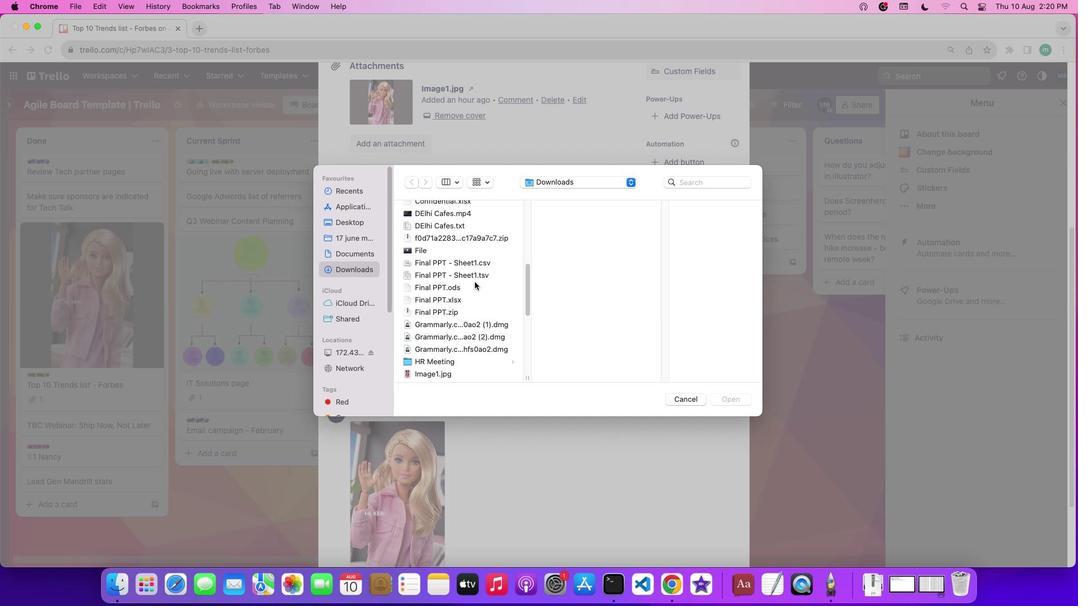
Action: Mouse scrolled (475, 282) with delta (0, 0)
Screenshot: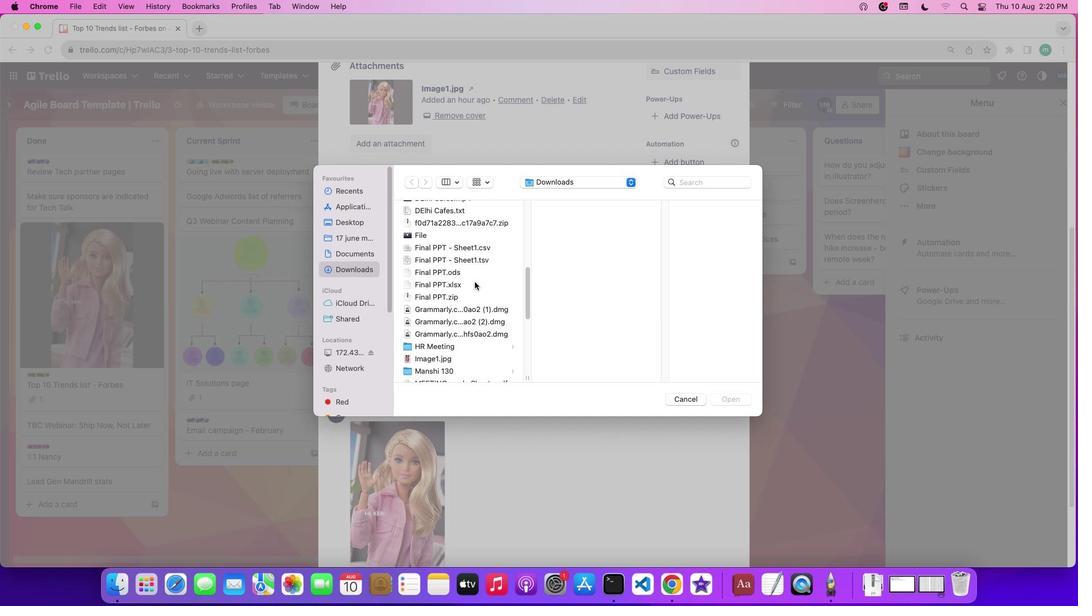 
Action: Mouse scrolled (475, 282) with delta (0, 0)
Screenshot: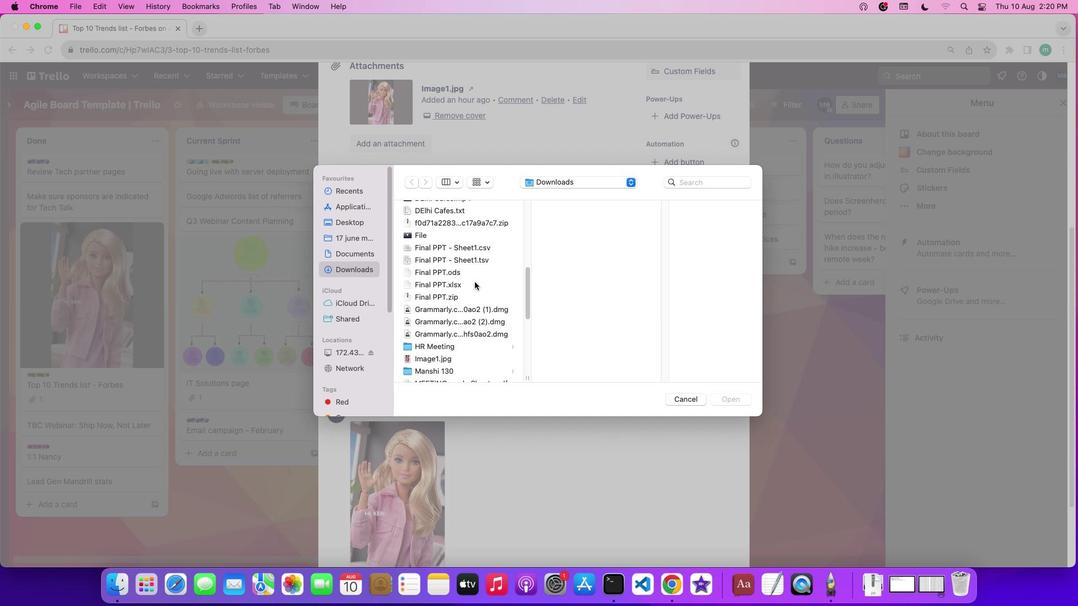 
Action: Mouse scrolled (475, 282) with delta (0, 0)
Screenshot: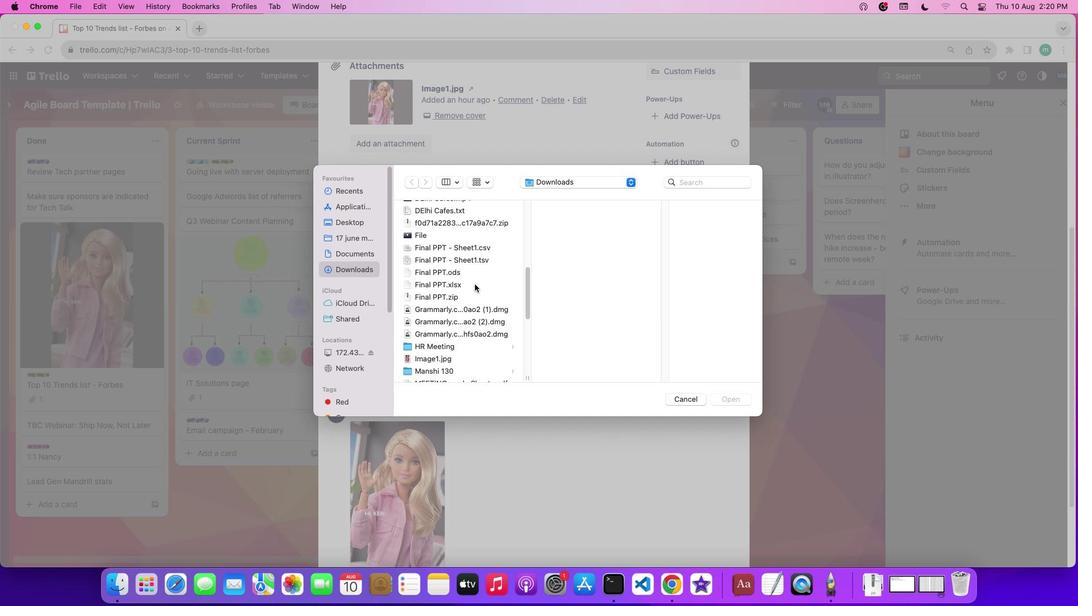 
Action: Mouse moved to (453, 358)
Screenshot: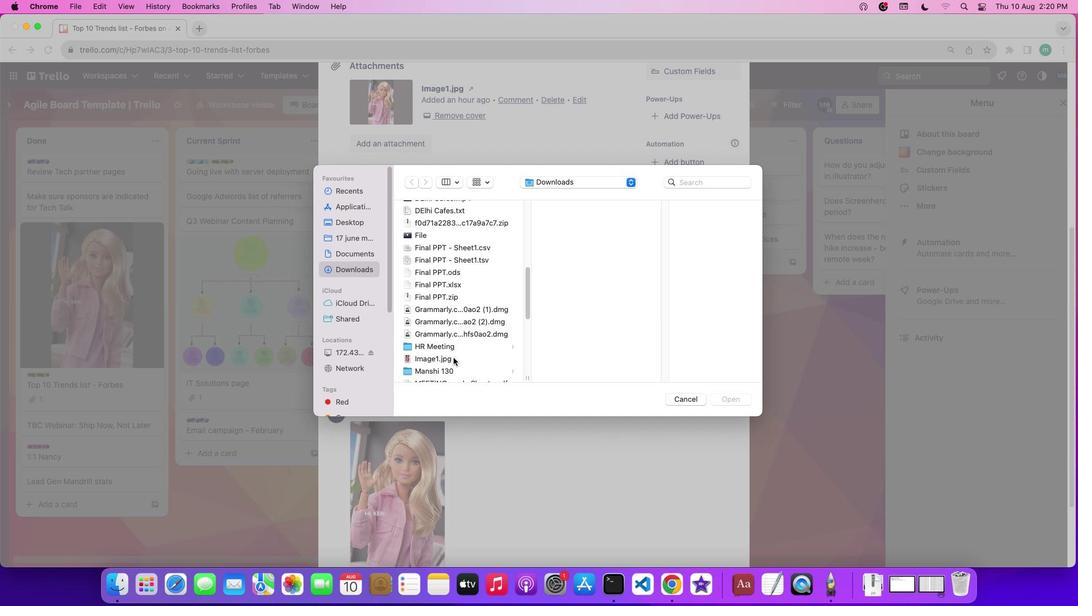 
Action: Mouse pressed left at (453, 358)
Screenshot: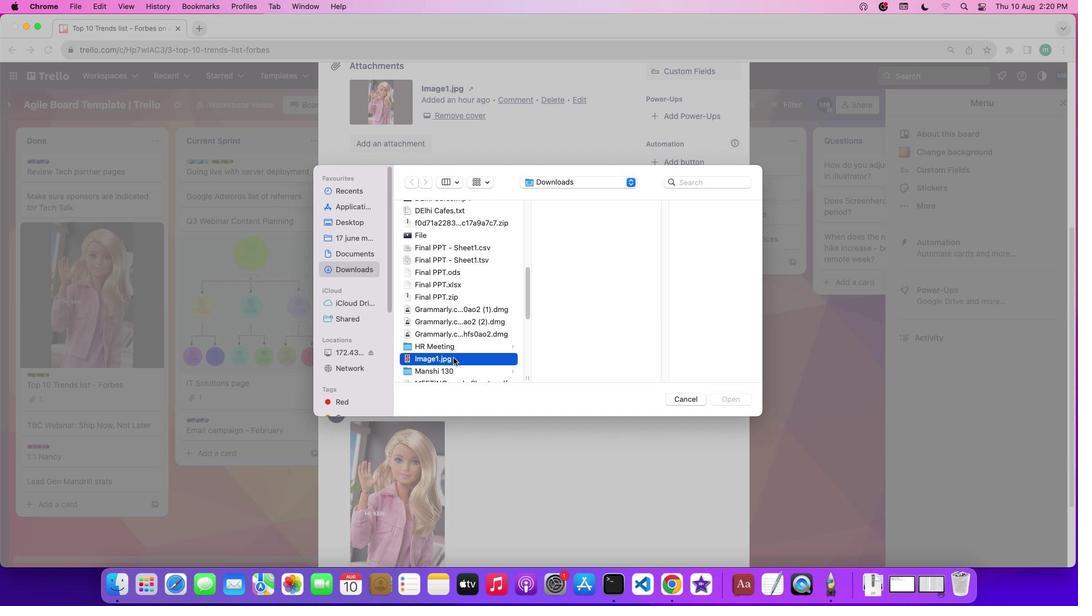 
Action: Mouse moved to (730, 402)
Screenshot: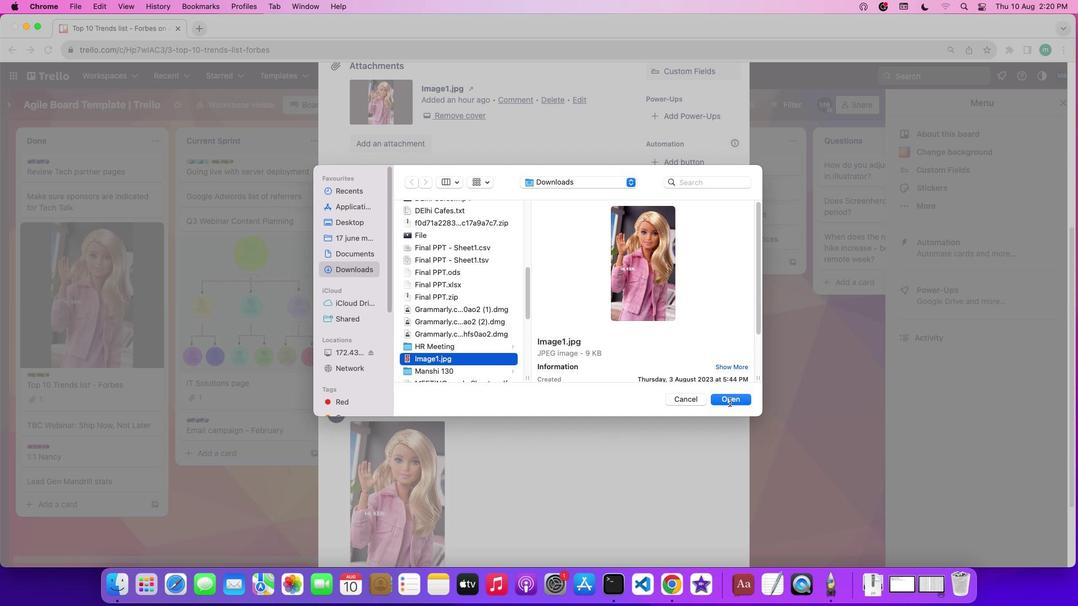 
Action: Mouse pressed left at (730, 402)
Screenshot: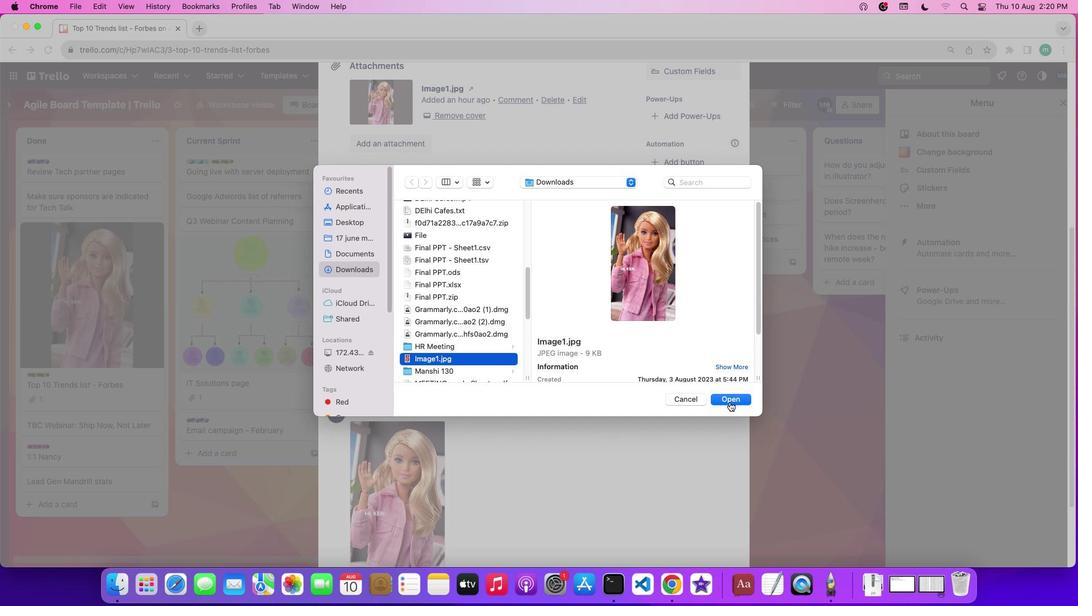 
Action: Mouse moved to (732, 400)
Screenshot: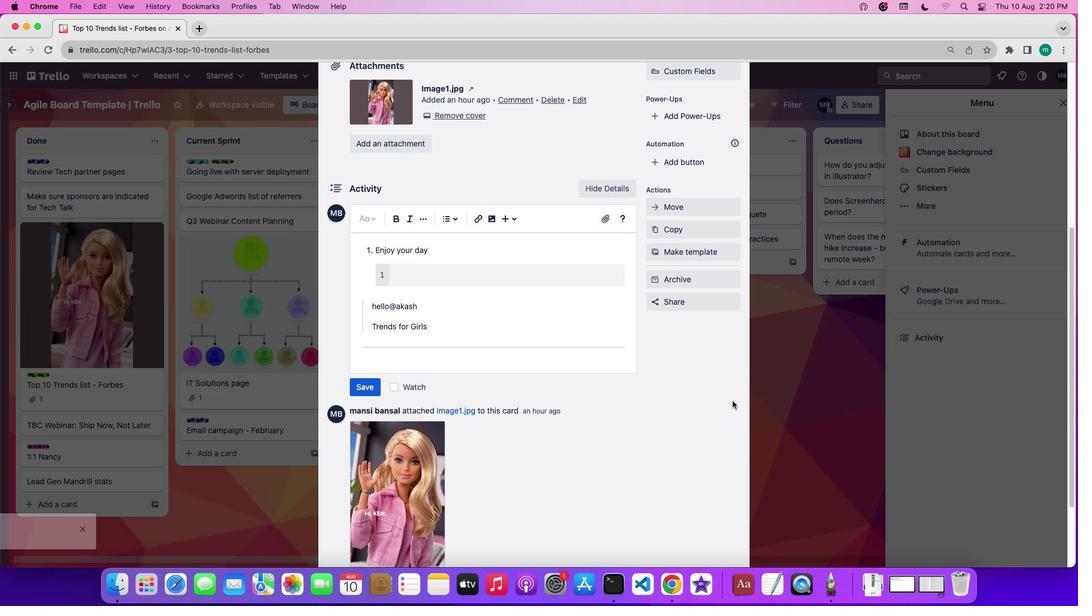 
